 Task: Look for space in Rybinsk, Russia from 9th June, 2023 to 16th June, 2023 for 2 adults in price range Rs.8000 to Rs.16000. Place can be entire place with 2 bedrooms having 2 beds and 1 bathroom. Property type can be house, flat, guest house. Booking option can be shelf check-in. Required host language is English.
Action: Mouse moved to (655, 168)
Screenshot: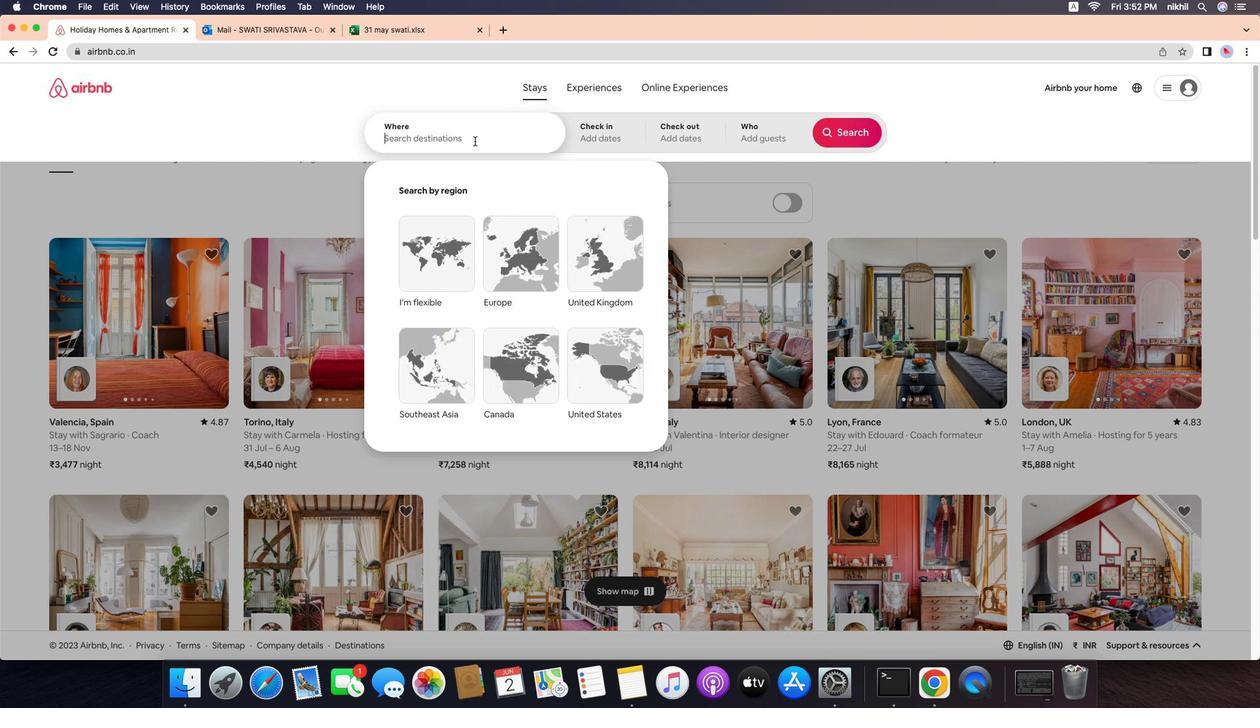 
Action: Mouse pressed left at (655, 168)
Screenshot: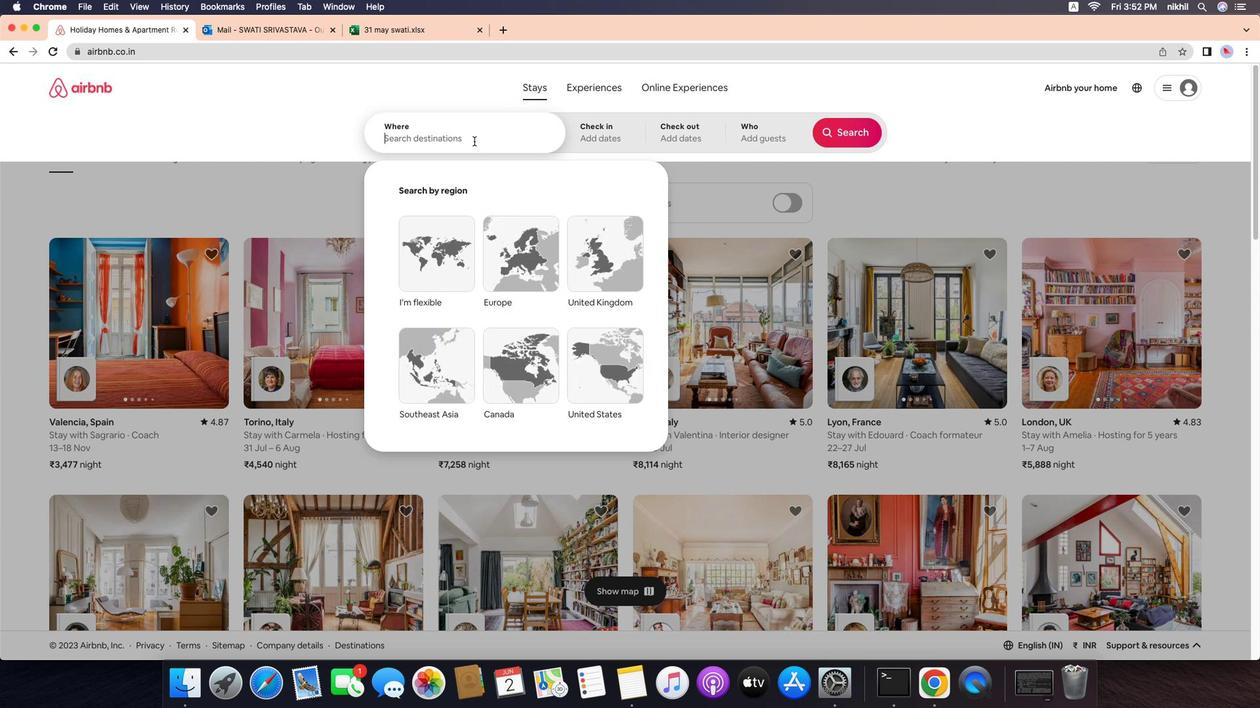 
Action: Mouse moved to (651, 175)
Screenshot: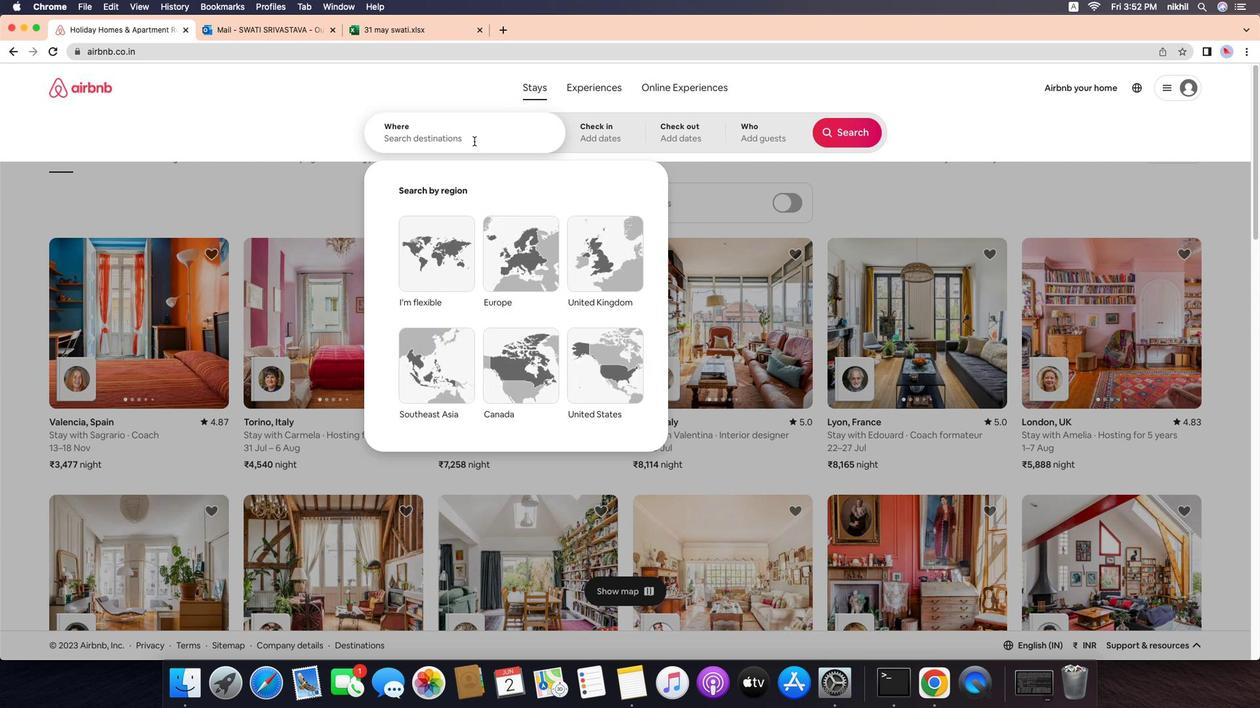 
Action: Mouse pressed left at (651, 175)
Screenshot: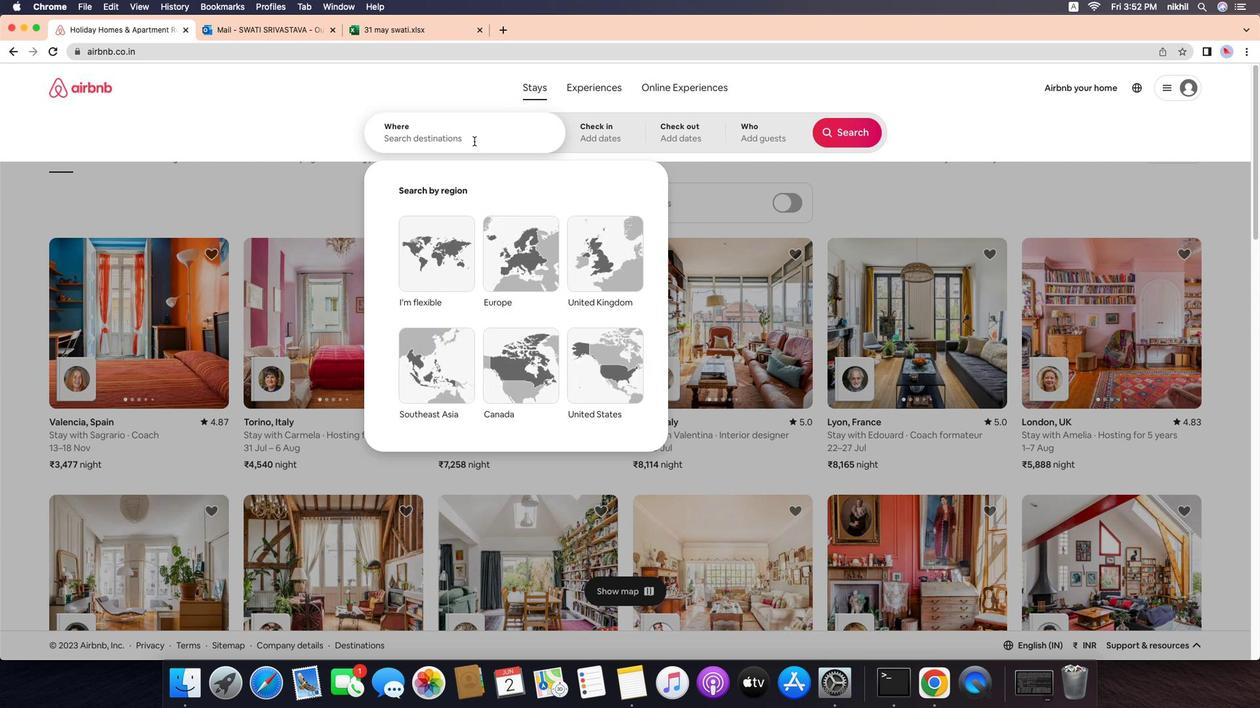 
Action: Mouse moved to (632, 207)
Screenshot: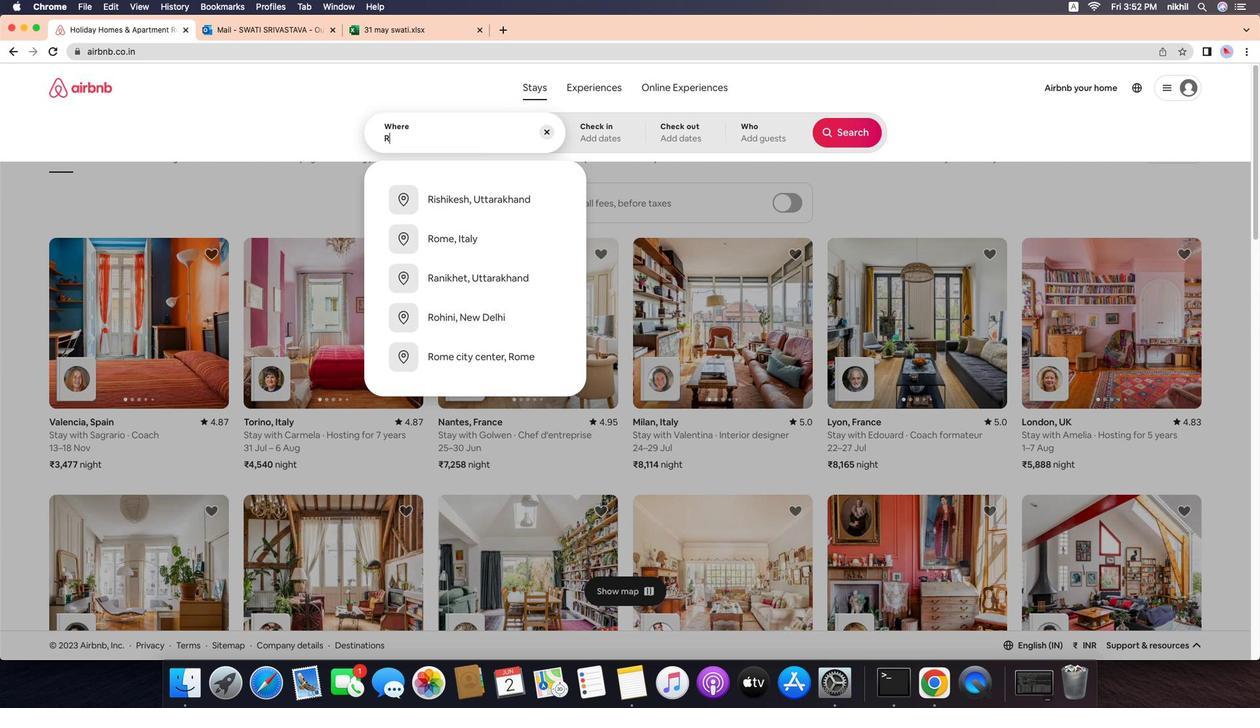
Action: Mouse pressed left at (632, 207)
Screenshot: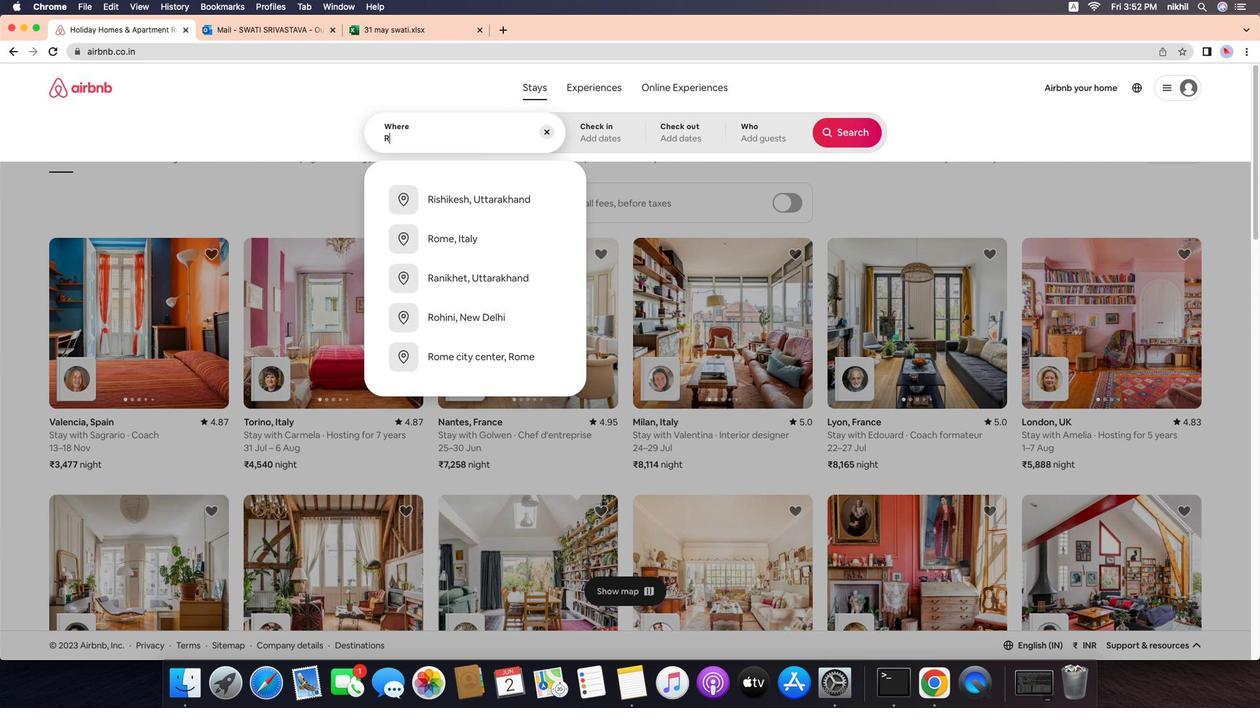 
Action: Mouse moved to (632, 208)
Screenshot: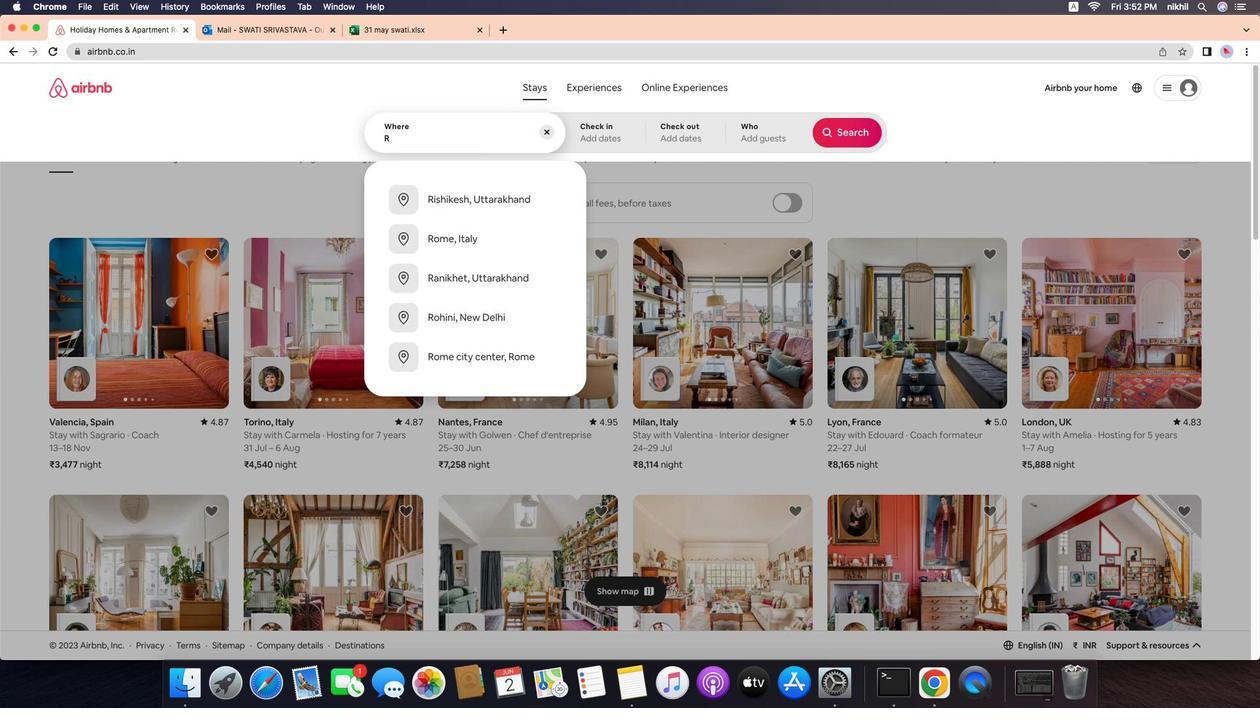 
Action: Key pressed Key.caps_lock'R'Key.caps_lock'y''b''i''n''s''k'','Key.spaceKey.caps_lock'R'Key.caps_lock'u''s''s''i''a'Key.enter
Screenshot: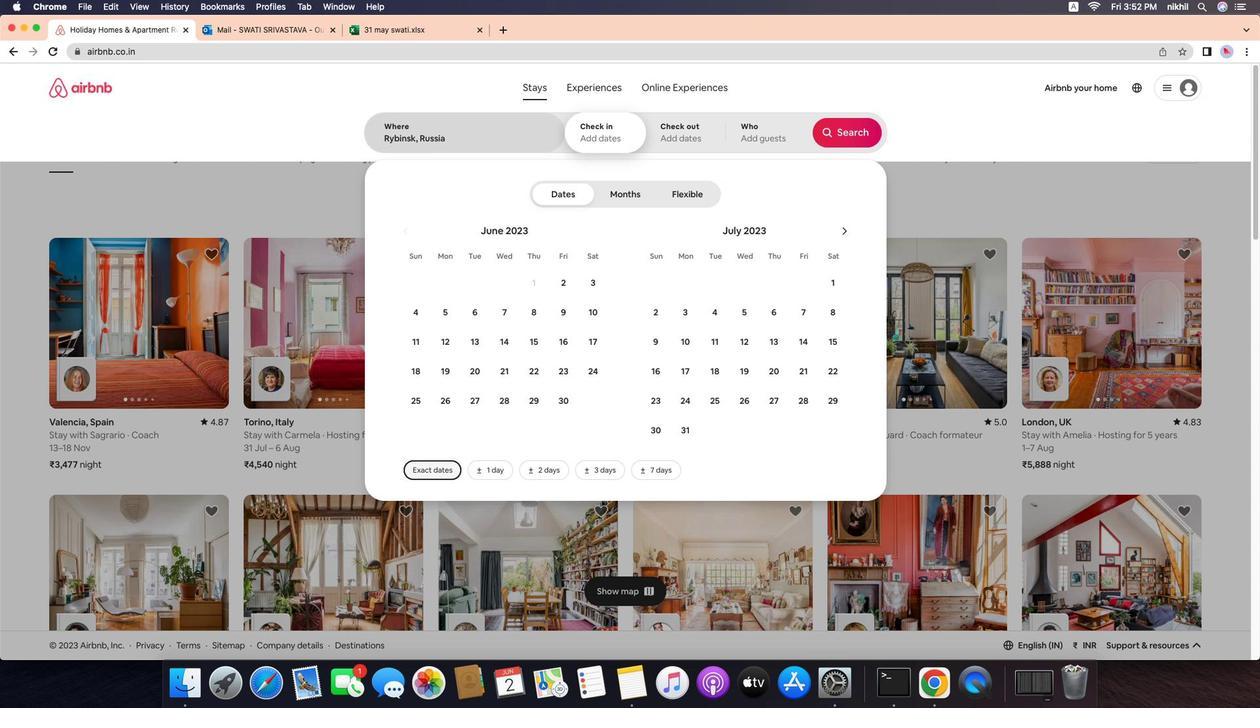 
Action: Mouse moved to (657, 335)
Screenshot: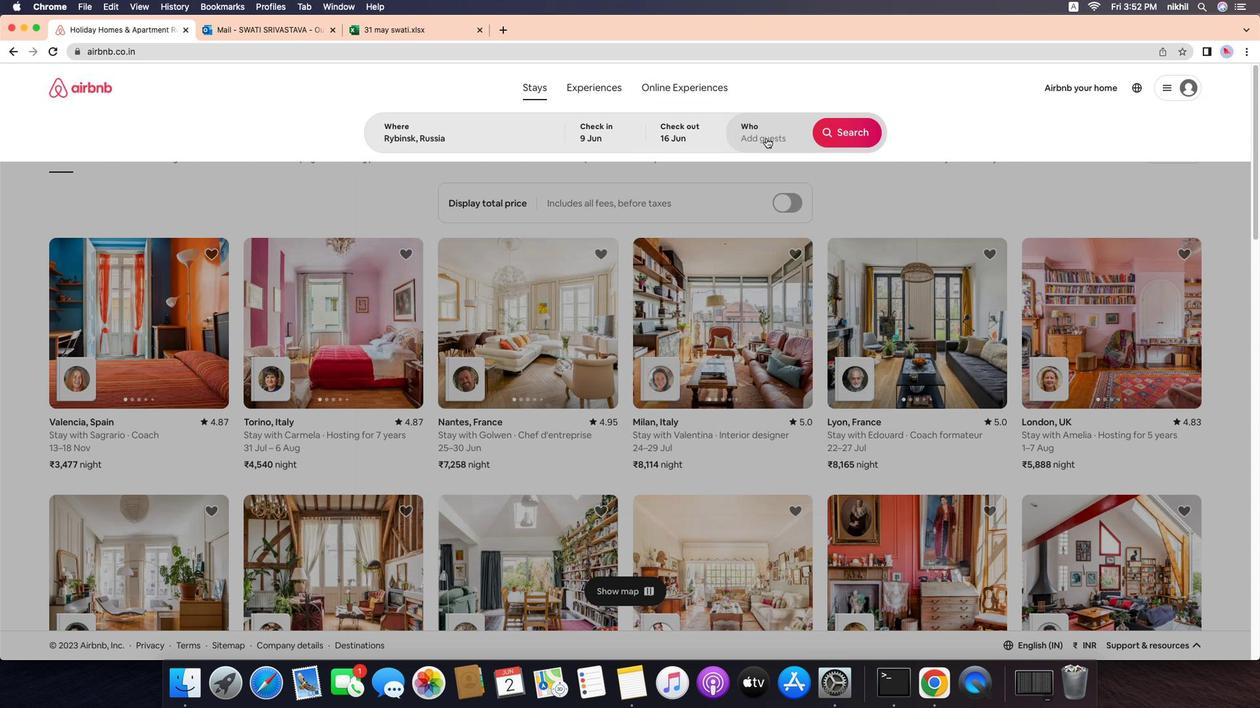 
Action: Mouse pressed left at (657, 335)
Screenshot: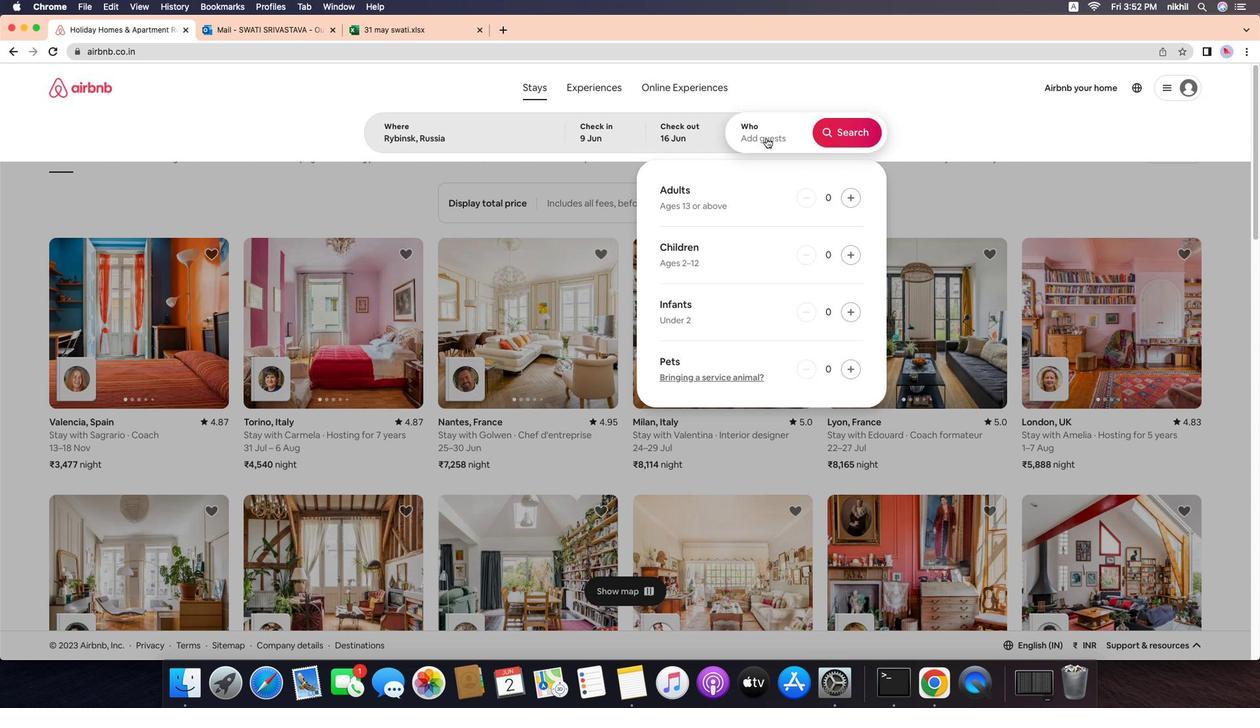 
Action: Mouse moved to (658, 353)
Screenshot: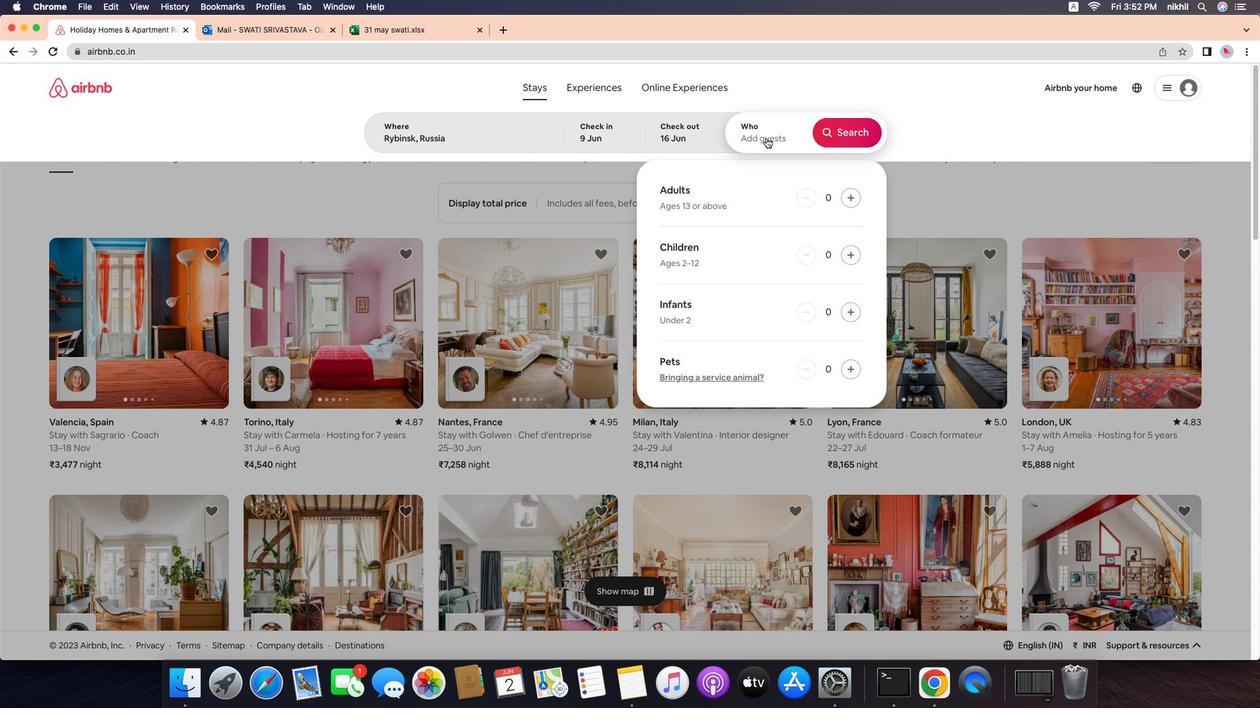 
Action: Mouse pressed left at (658, 353)
Screenshot: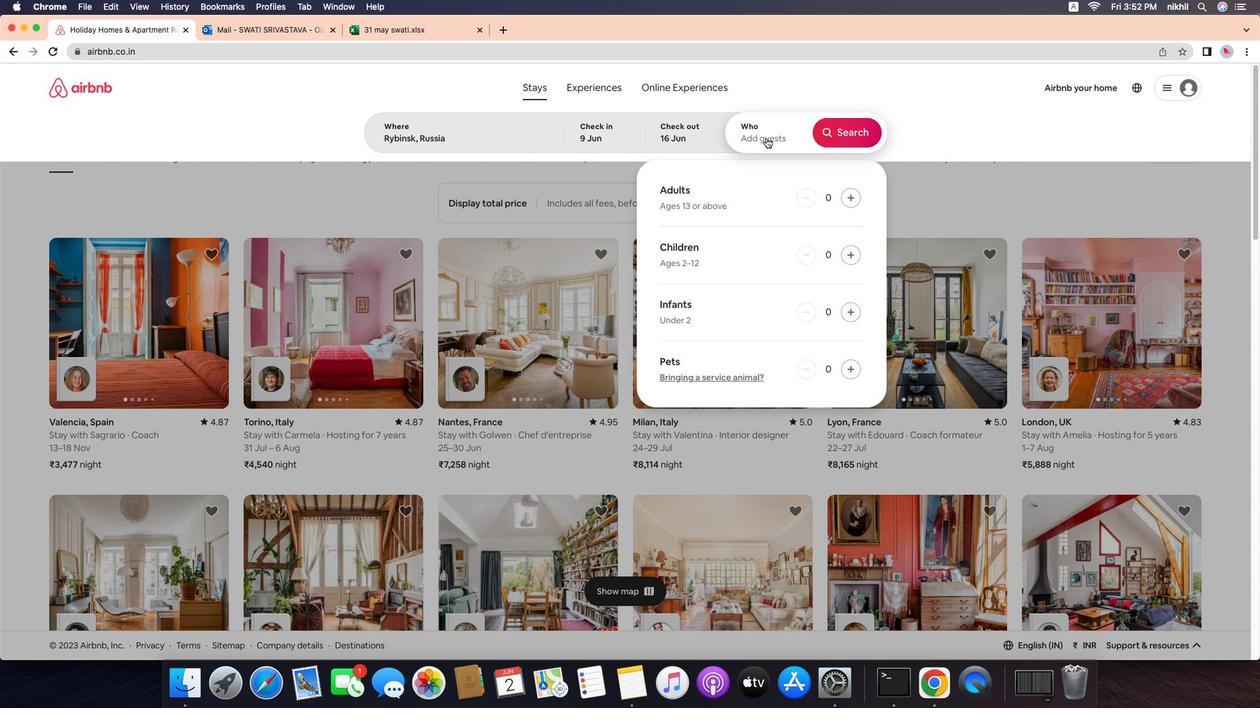 
Action: Mouse moved to (718, 205)
Screenshot: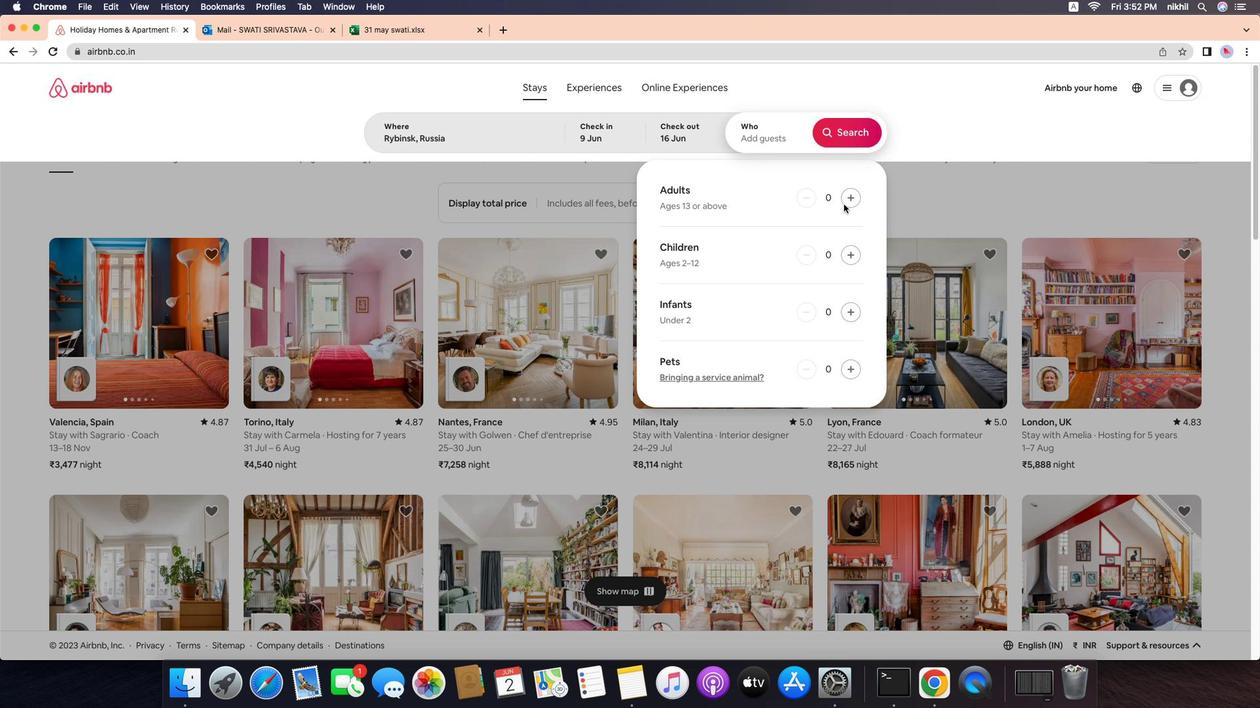 
Action: Mouse pressed left at (718, 205)
Screenshot: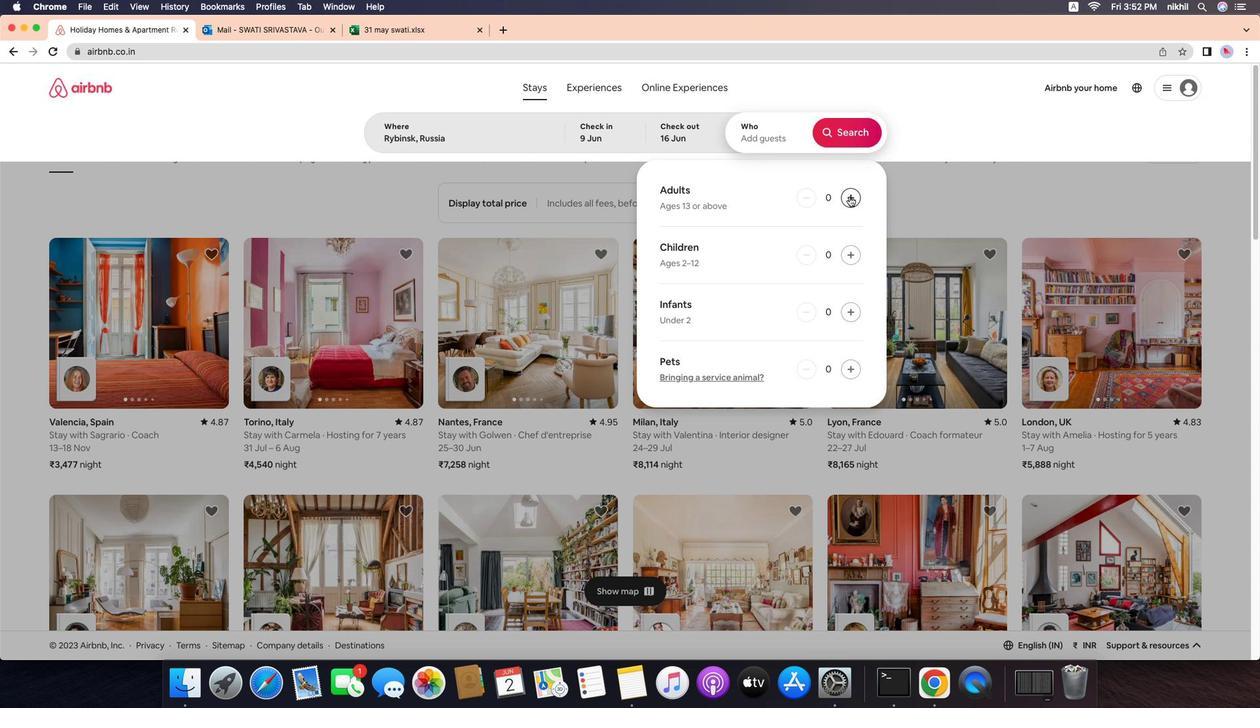 
Action: Mouse moved to (743, 249)
Screenshot: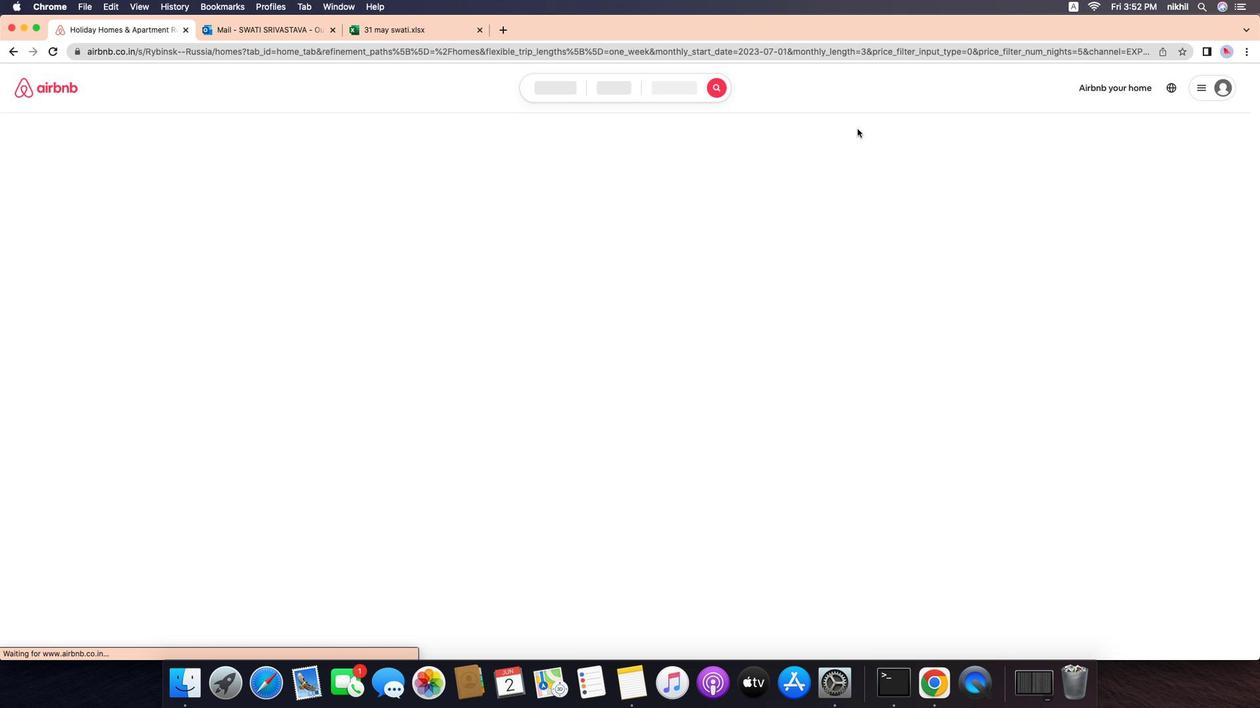 
Action: Mouse pressed left at (743, 249)
Screenshot: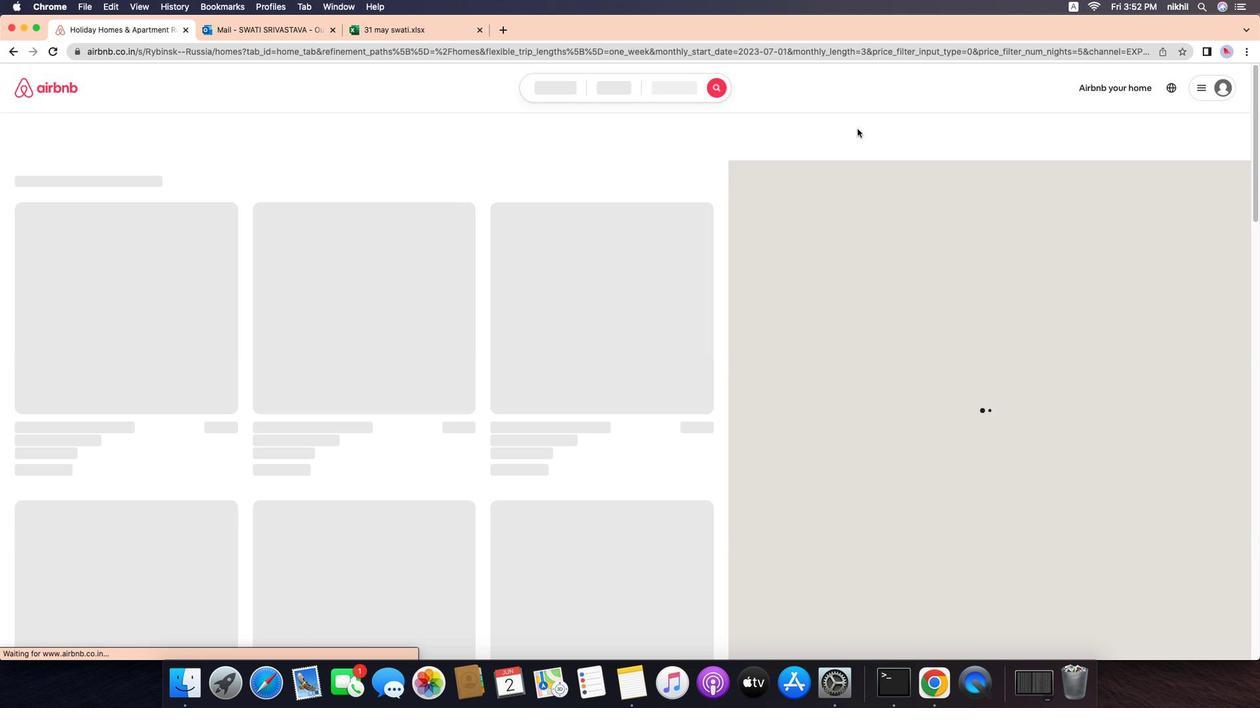 
Action: Mouse pressed left at (743, 249)
Screenshot: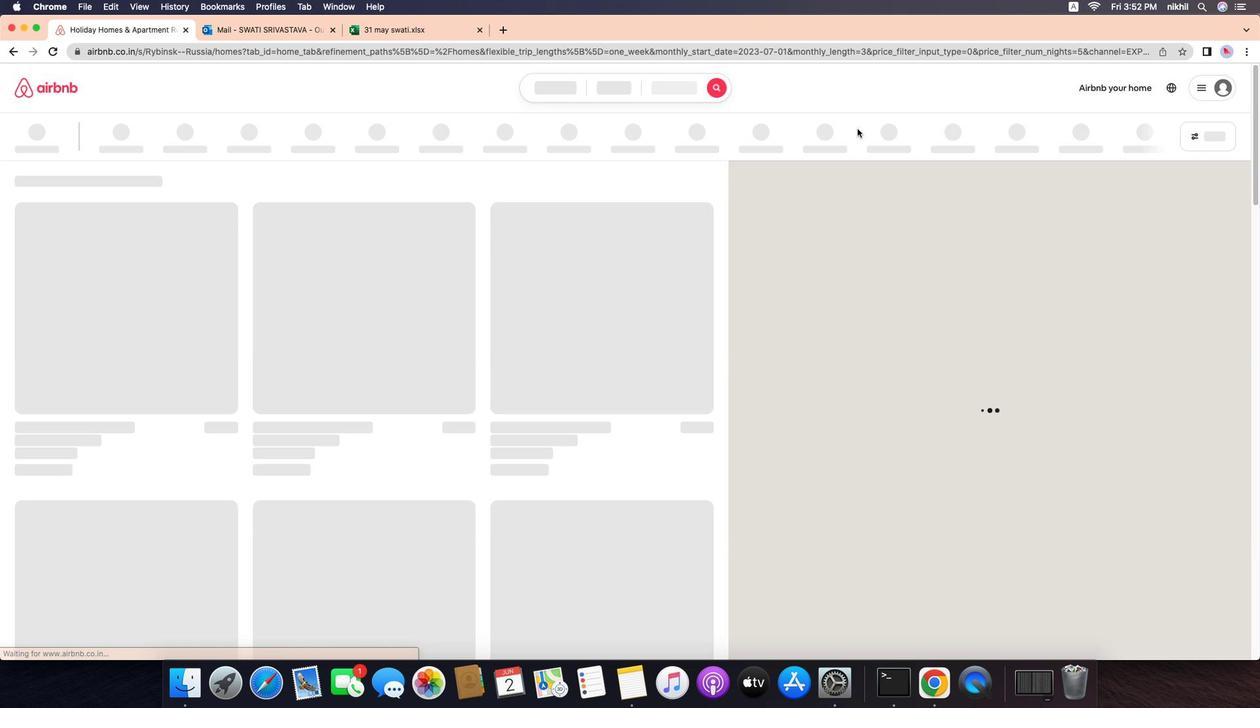 
Action: Mouse moved to (745, 198)
Screenshot: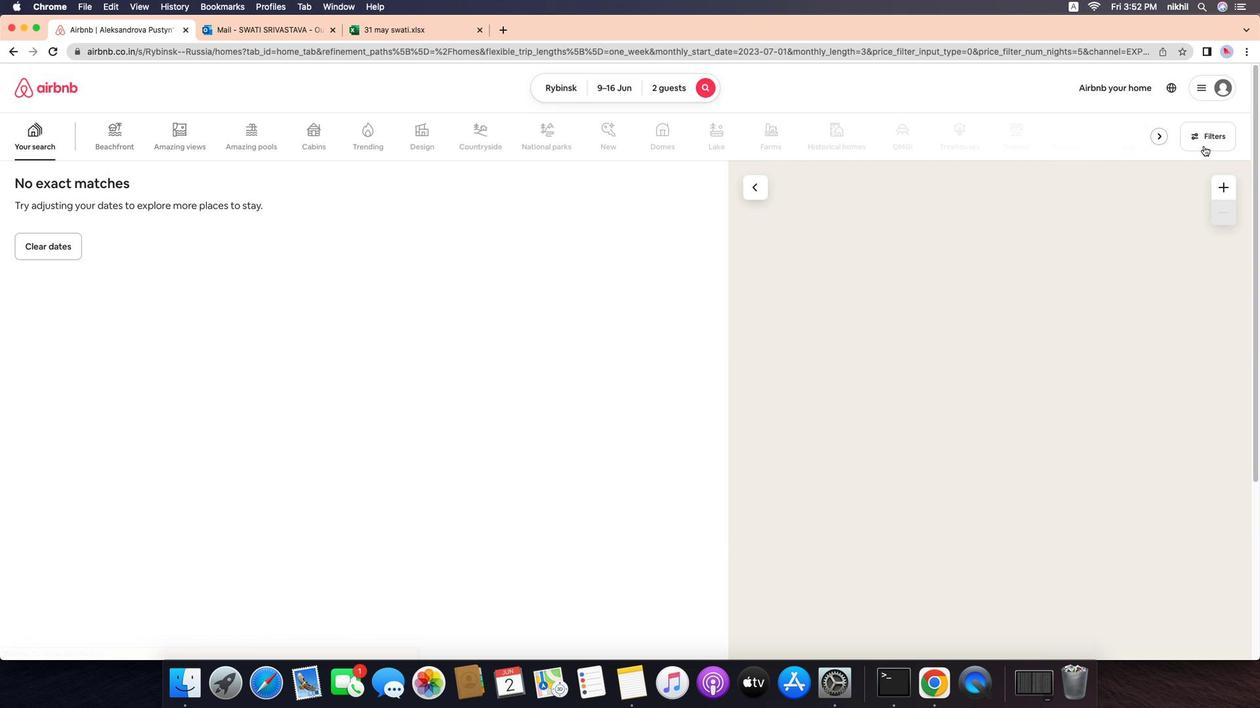 
Action: Mouse pressed left at (745, 198)
Screenshot: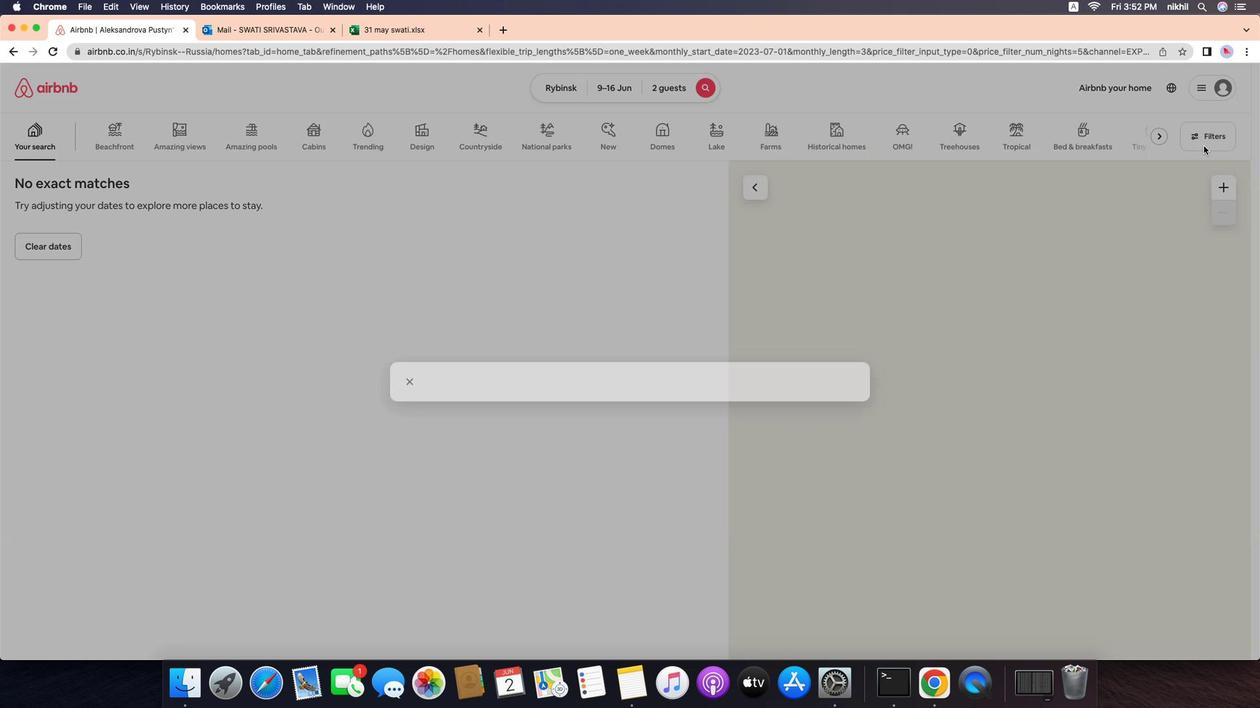 
Action: Mouse moved to (848, 211)
Screenshot: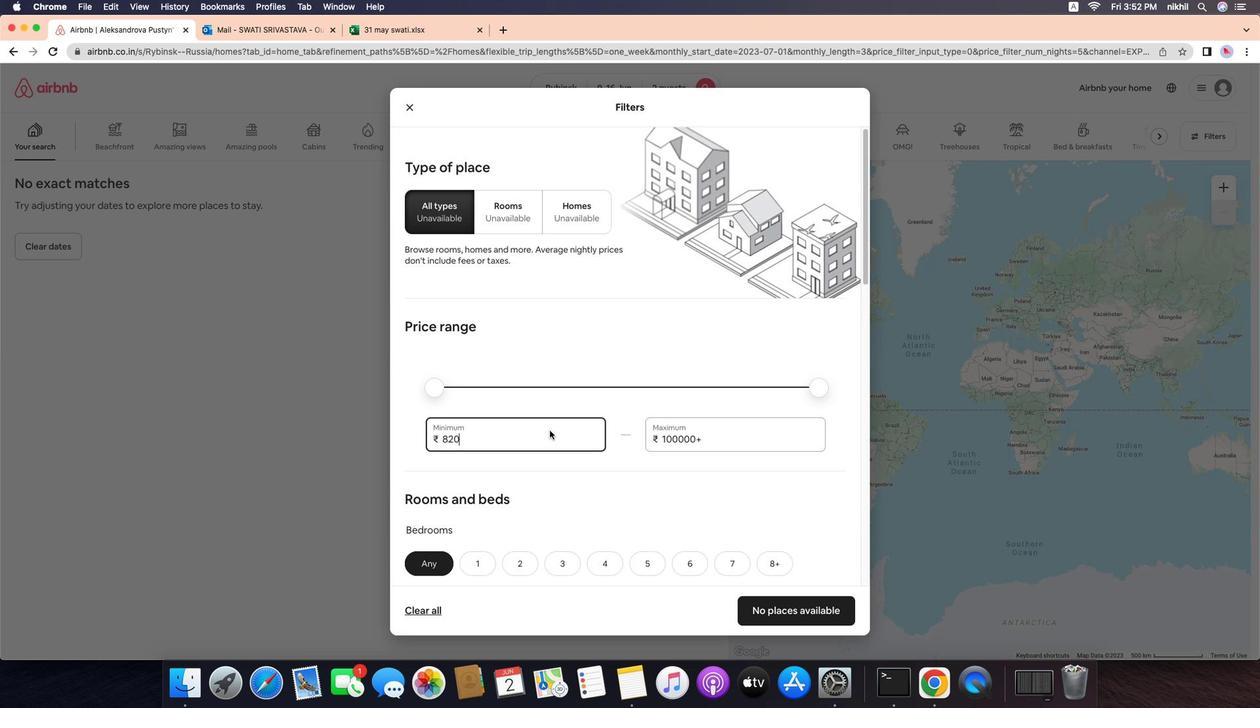 
Action: Mouse pressed left at (848, 211)
Screenshot: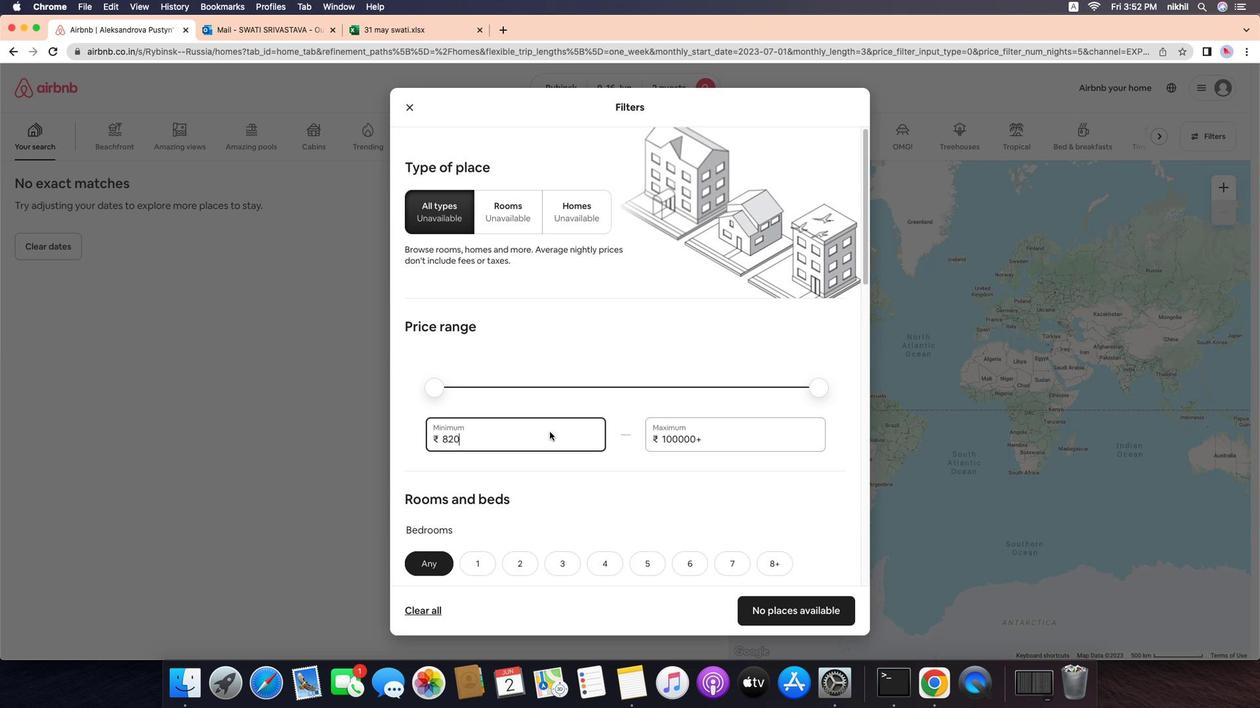 
Action: Mouse moved to (654, 420)
Screenshot: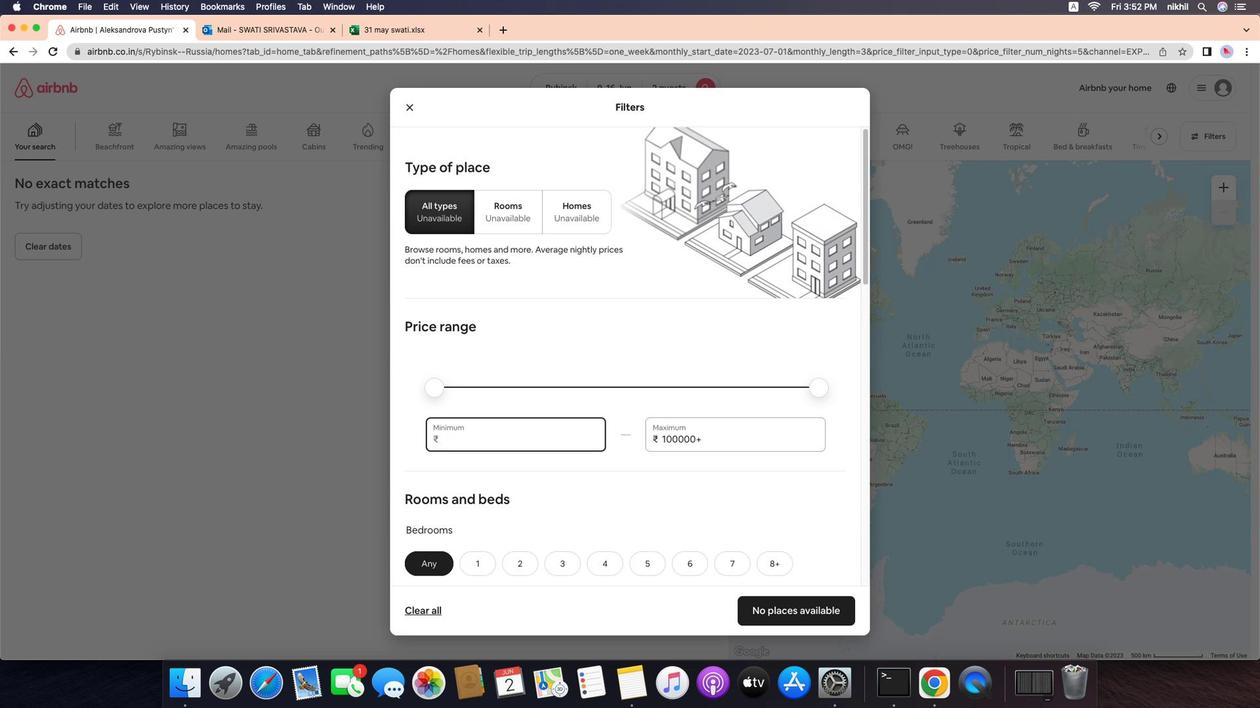 
Action: Mouse pressed left at (654, 420)
Screenshot: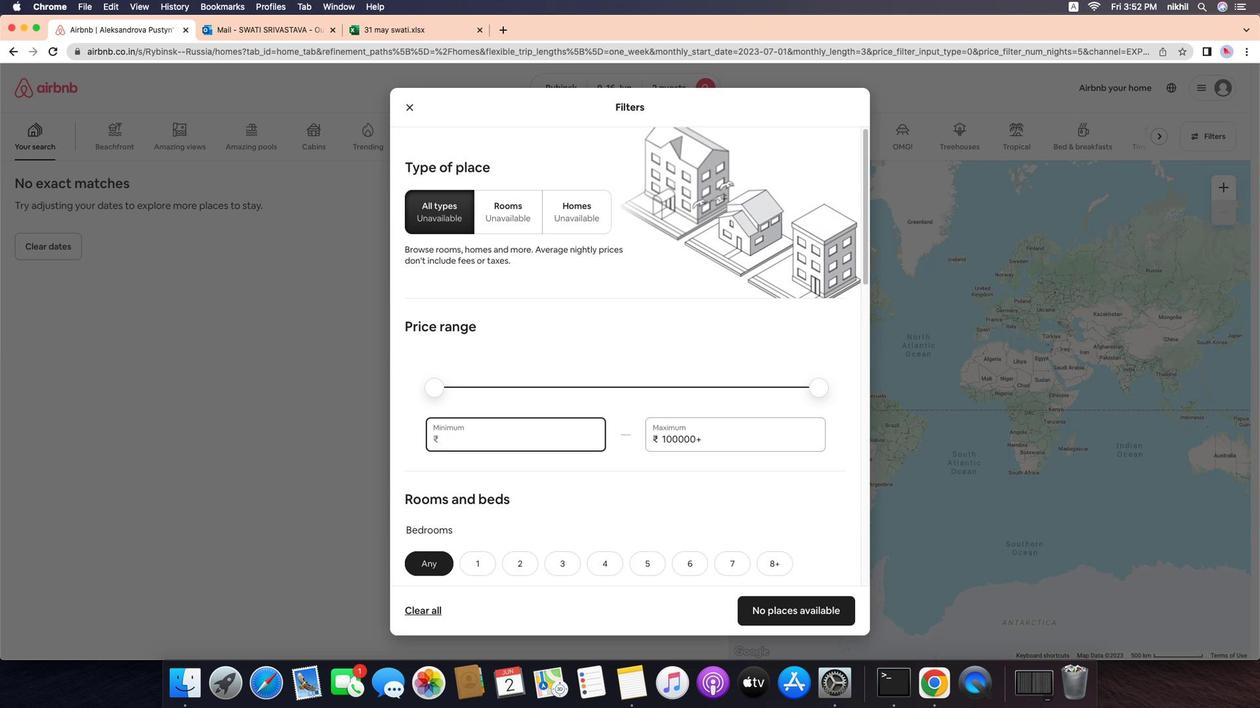 
Action: Mouse moved to (654, 424)
Screenshot: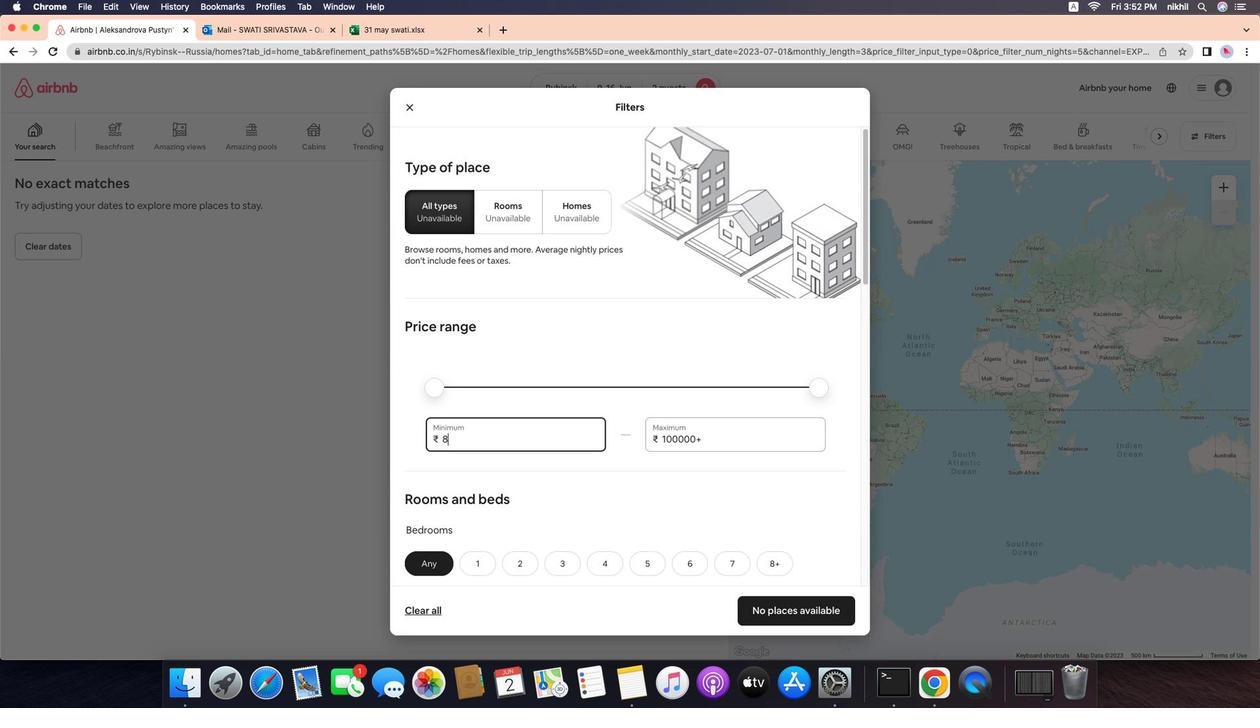 
Action: Key pressed Key.backspaceKey.backspaceKey.backspaceKey.backspace'8''0''0''0'
Screenshot: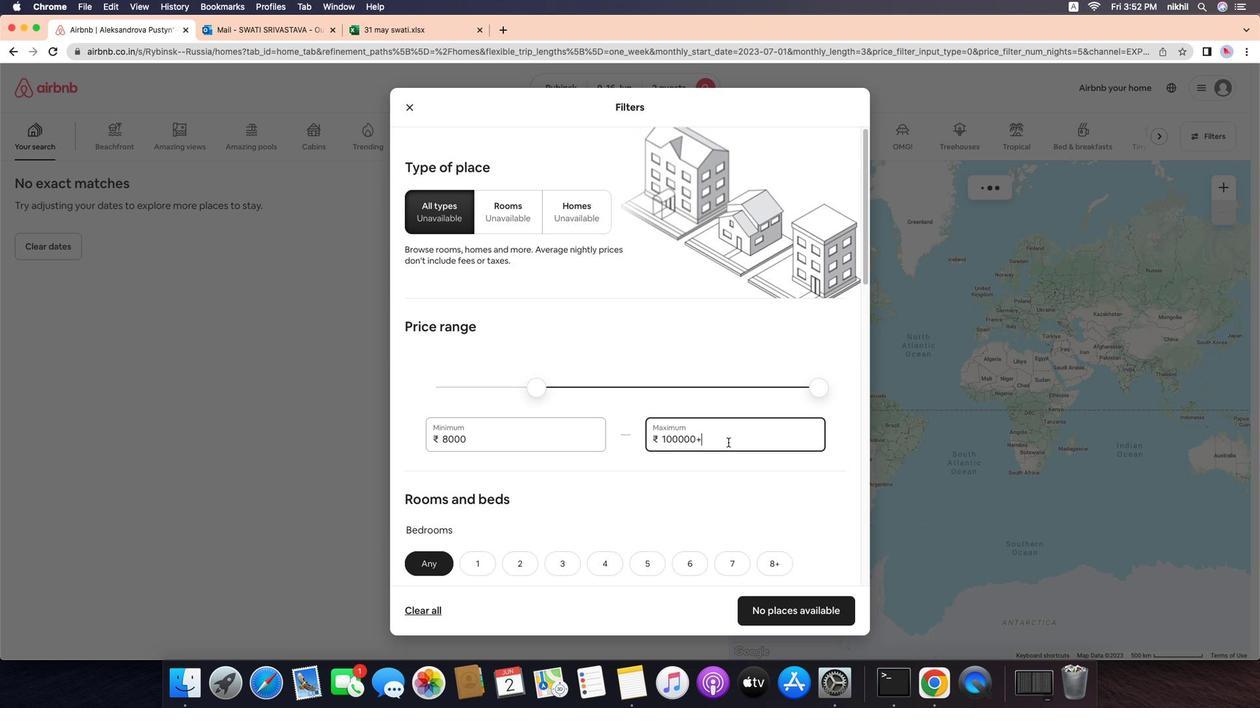 
Action: Mouse moved to (707, 431)
Screenshot: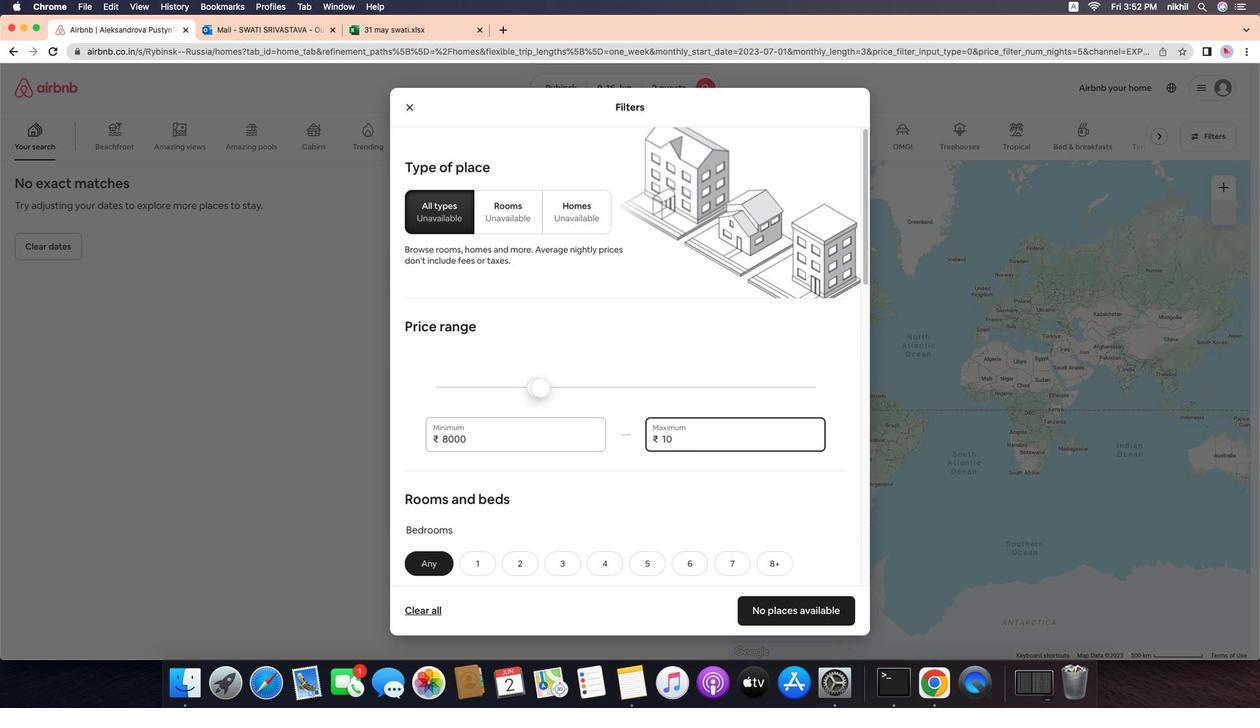 
Action: Mouse pressed left at (707, 431)
Screenshot: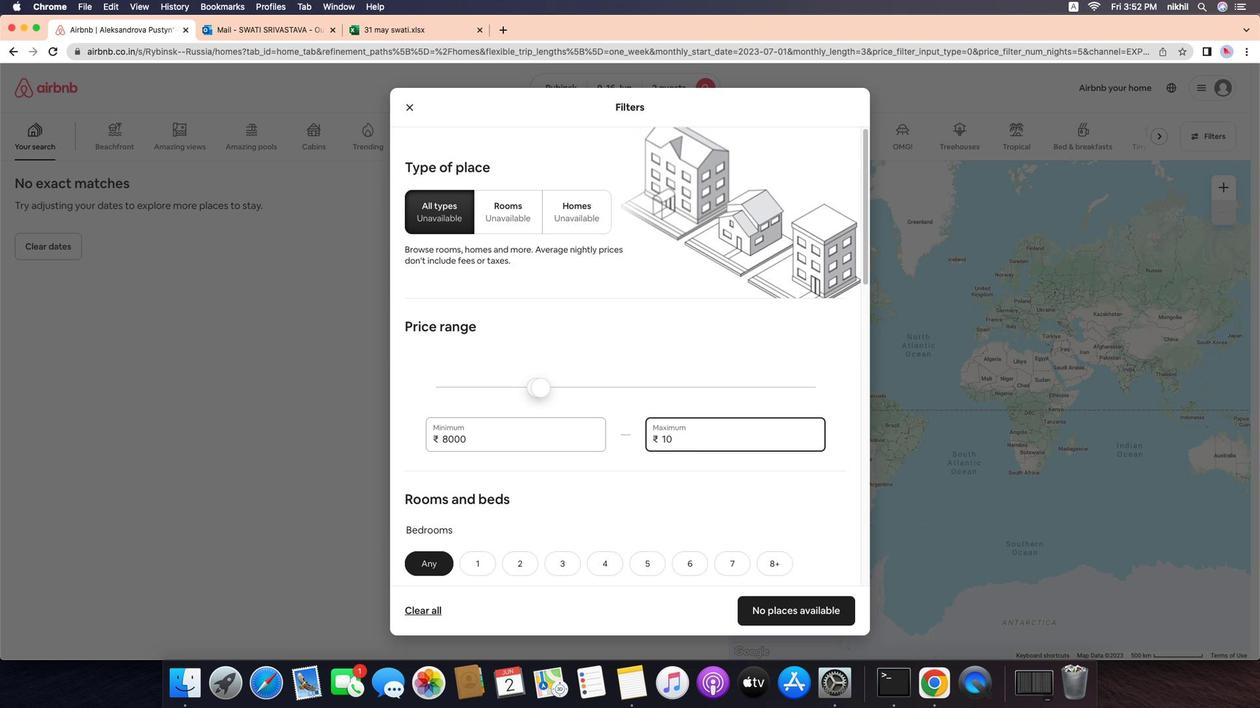 
Action: Key pressed Key.backspaceKey.backspaceKey.backspaceKey.backspaceKey.backspaceKey.backspaceKey.backspaceKey.backspace'1''6''0''0''0'
Screenshot: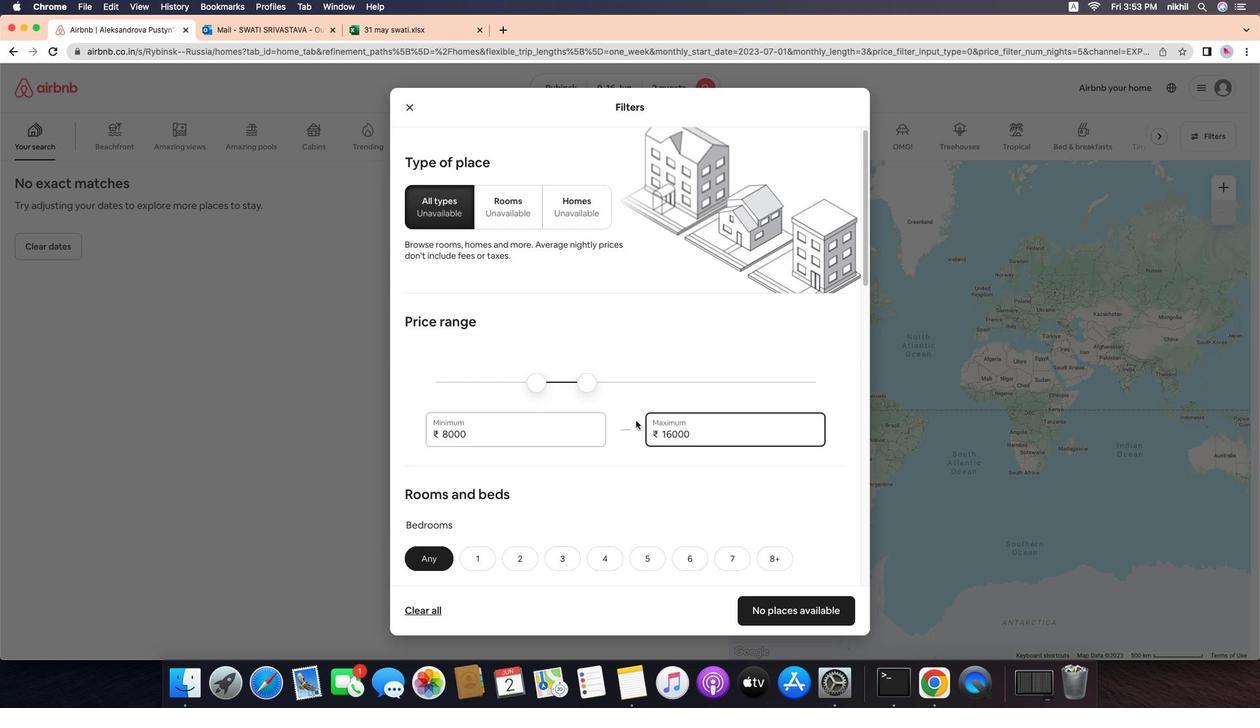 
Action: Mouse moved to (680, 415)
Screenshot: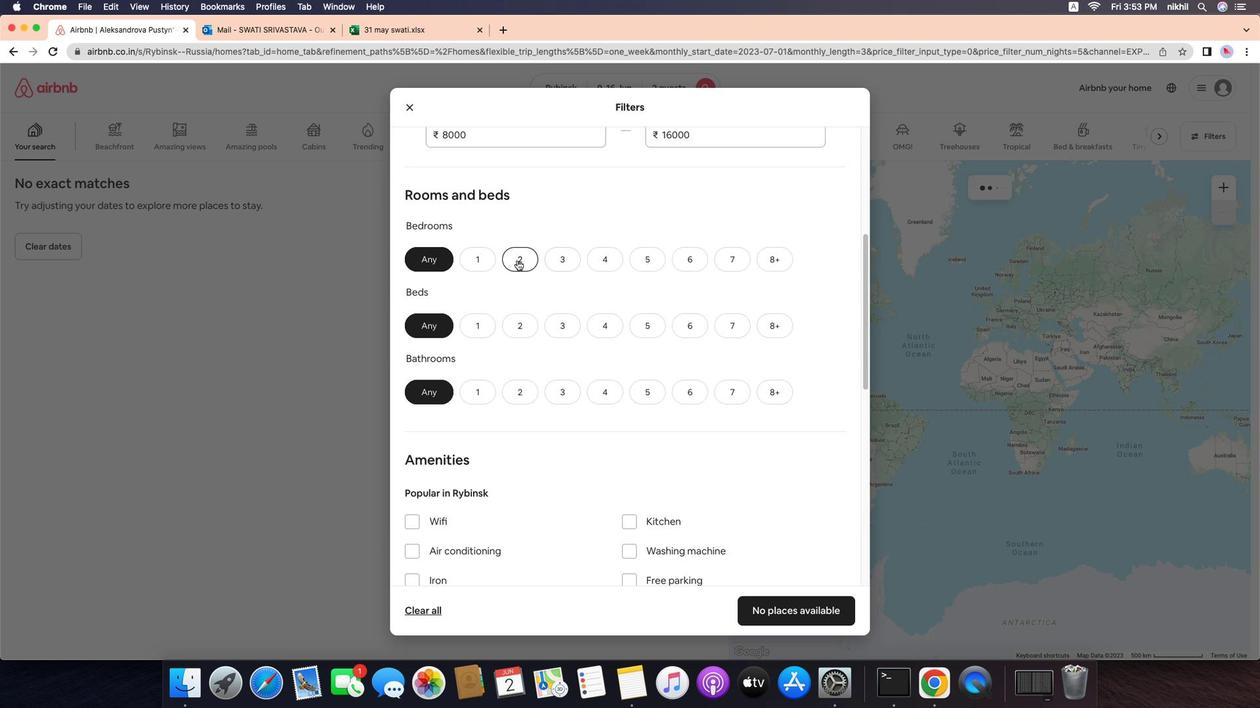 
Action: Mouse scrolled (680, 415) with delta (491, 102)
Screenshot: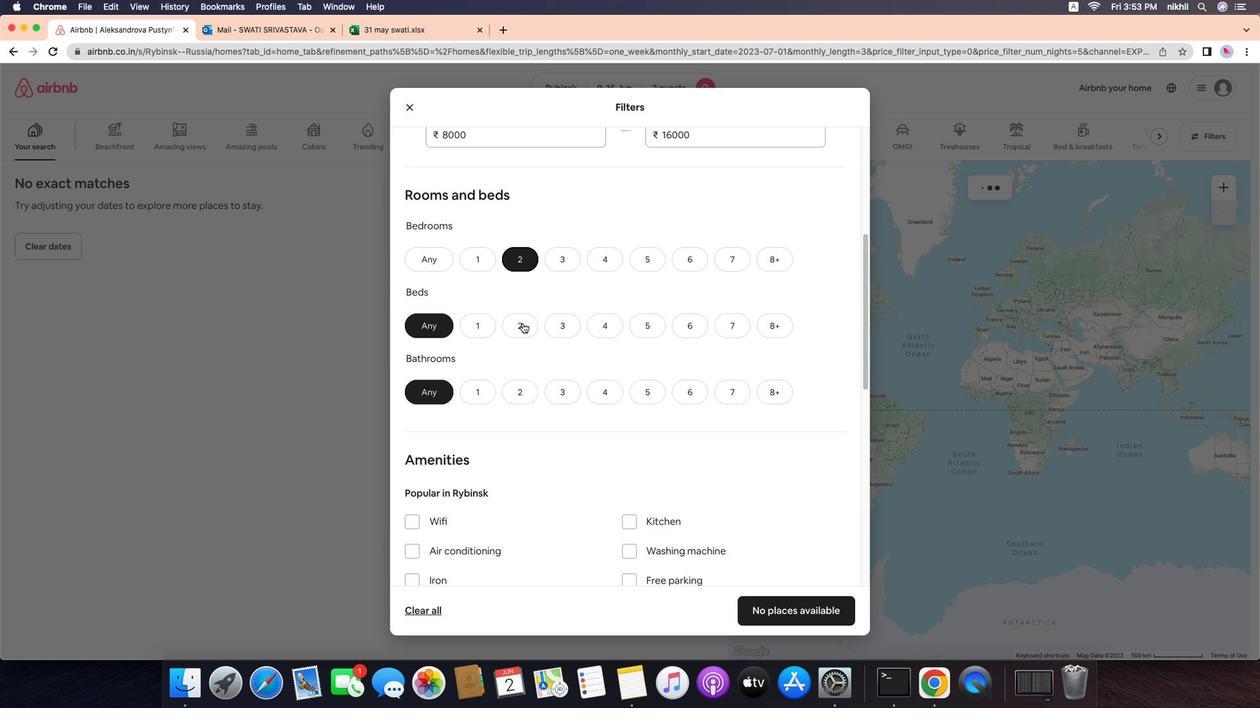 
Action: Mouse scrolled (680, 415) with delta (491, 102)
Screenshot: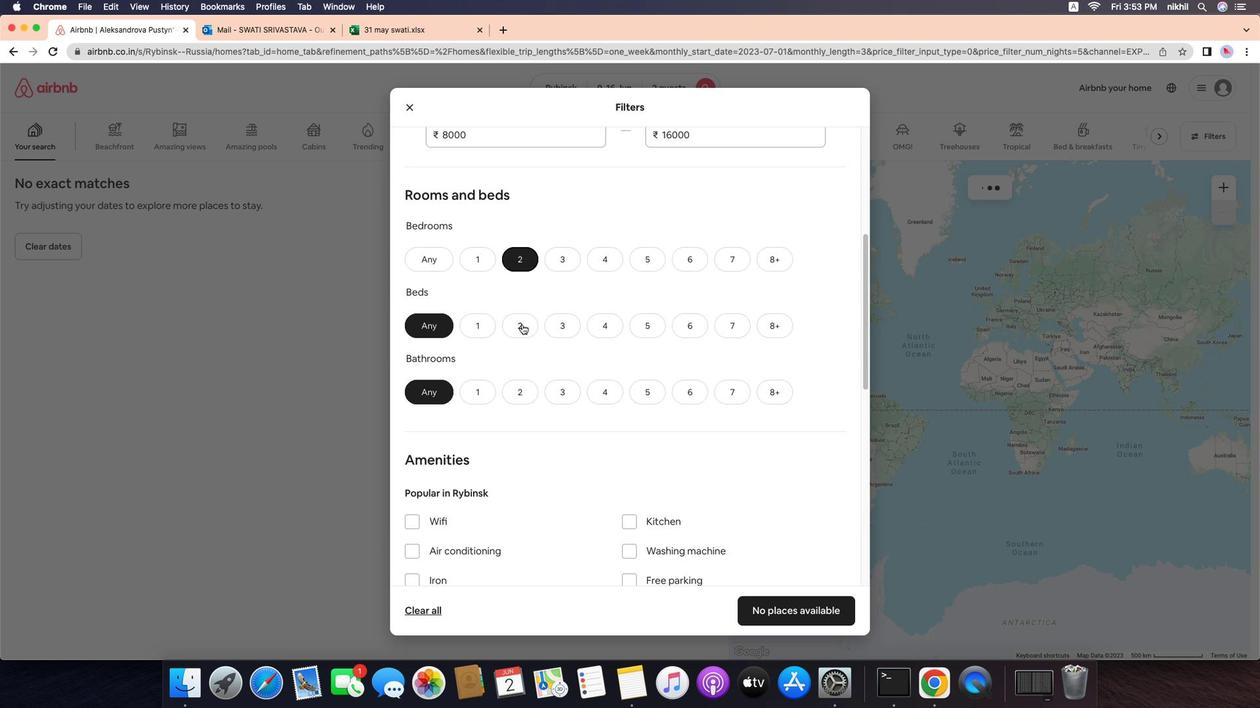 
Action: Mouse scrolled (680, 415) with delta (491, 101)
Screenshot: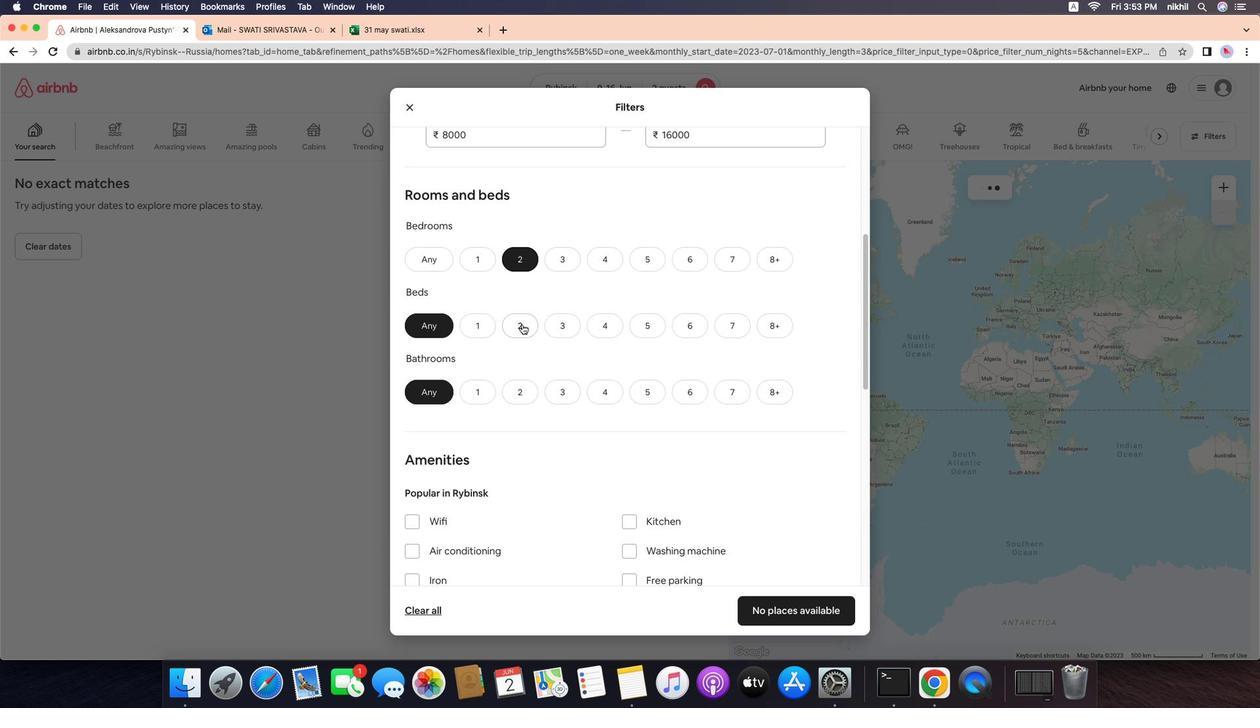 
Action: Mouse scrolled (680, 415) with delta (491, 100)
Screenshot: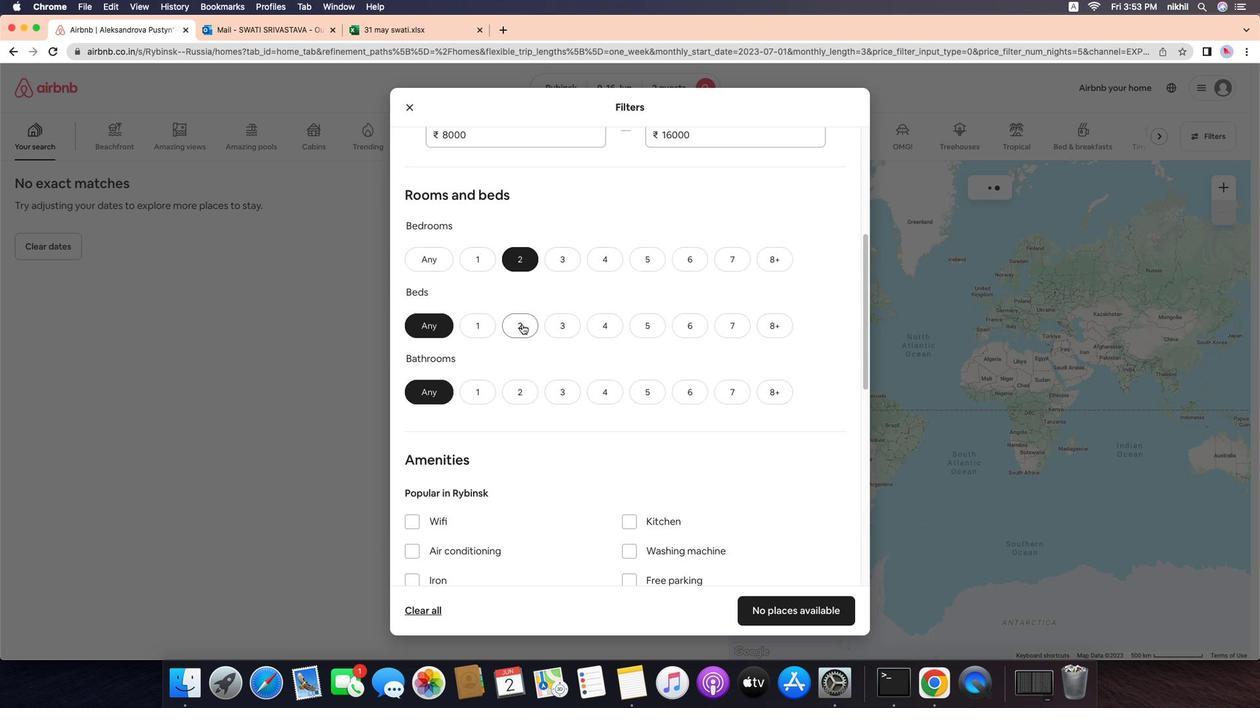 
Action: Mouse scrolled (680, 415) with delta (491, 102)
Screenshot: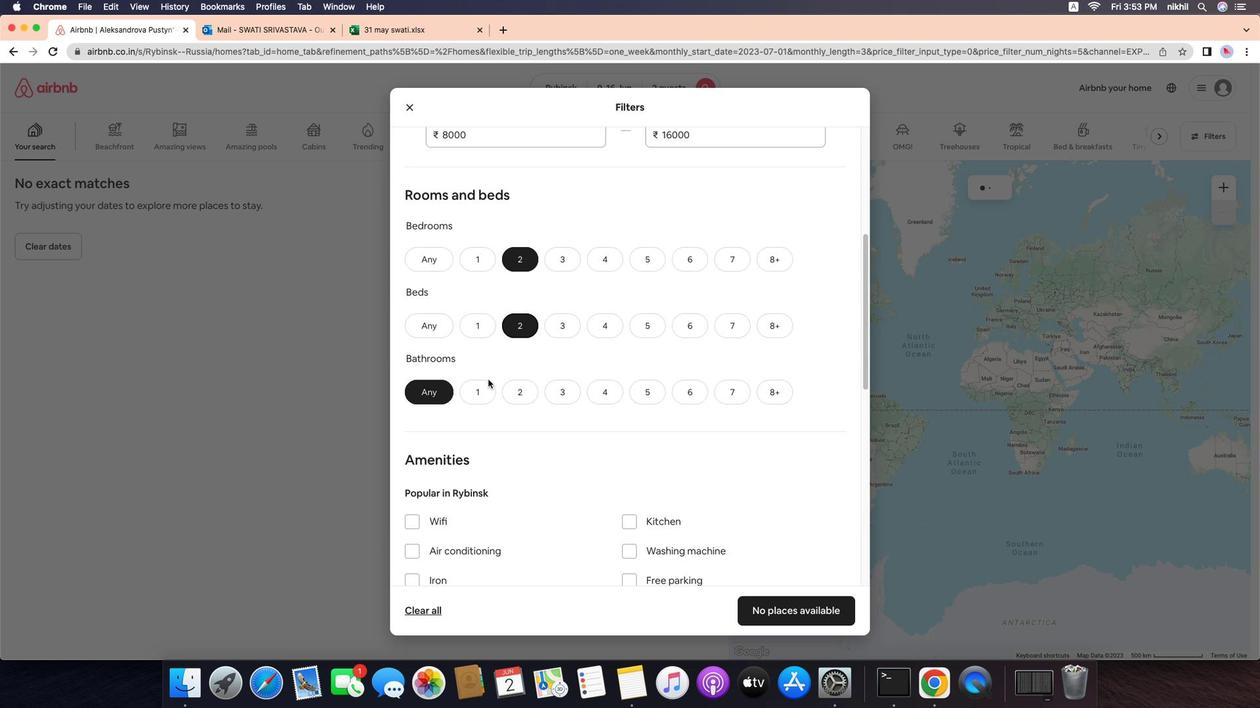 
Action: Mouse scrolled (680, 415) with delta (491, 102)
Screenshot: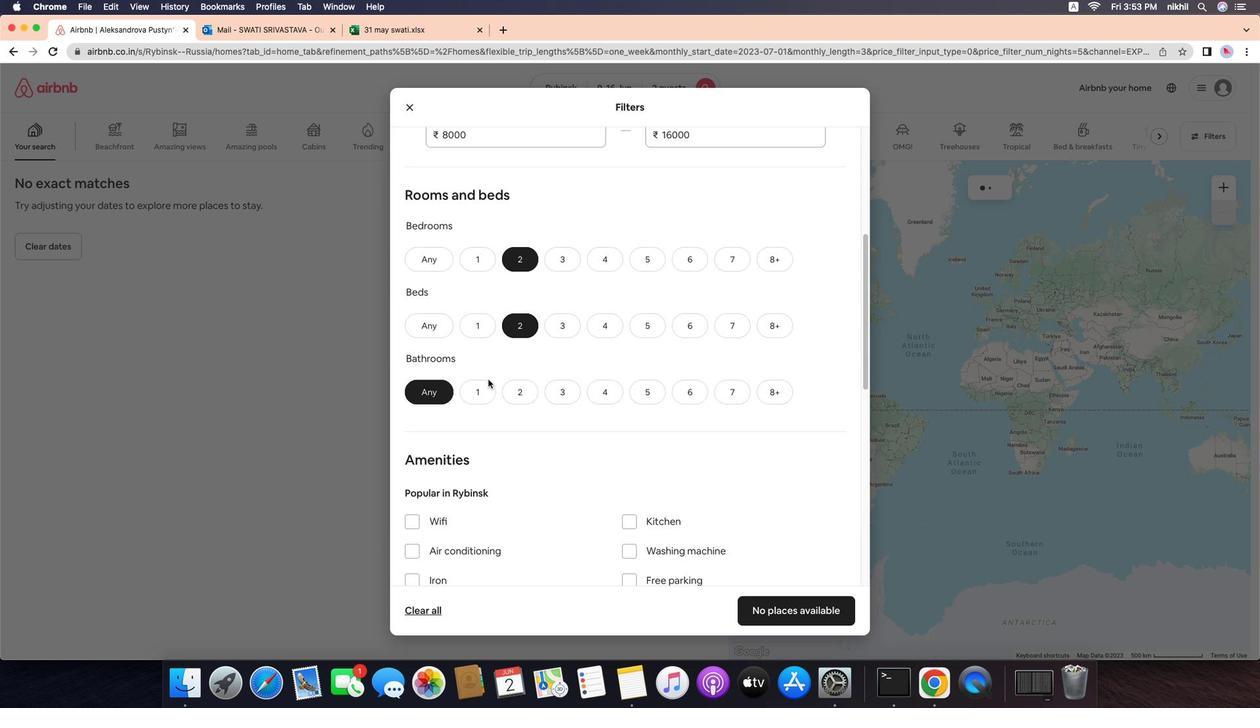 
Action: Mouse moved to (644, 296)
Screenshot: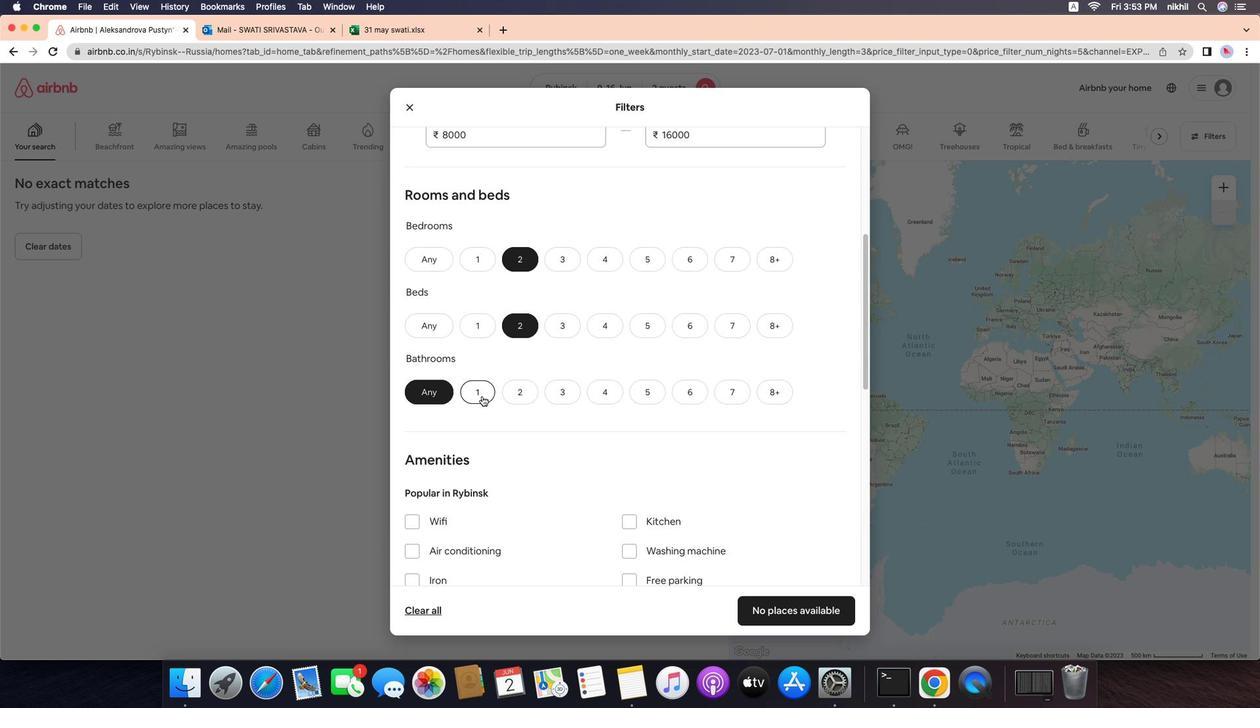 
Action: Mouse pressed left at (644, 296)
Screenshot: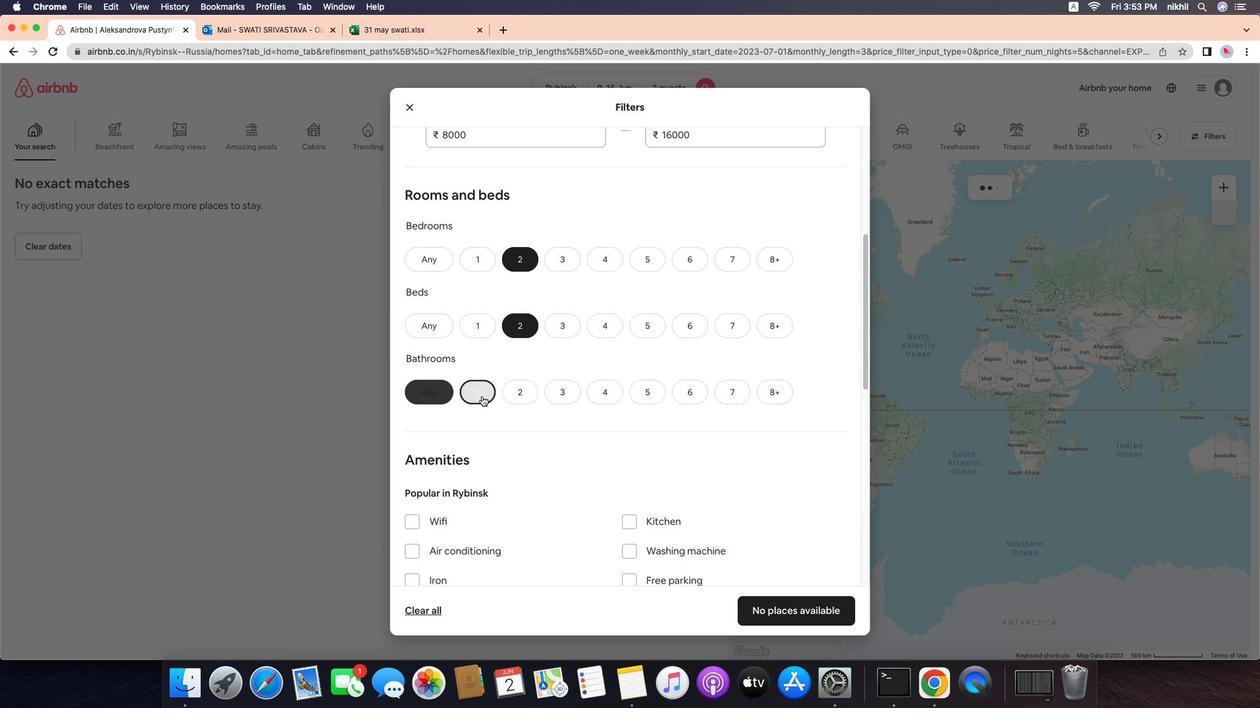 
Action: Mouse moved to (645, 343)
Screenshot: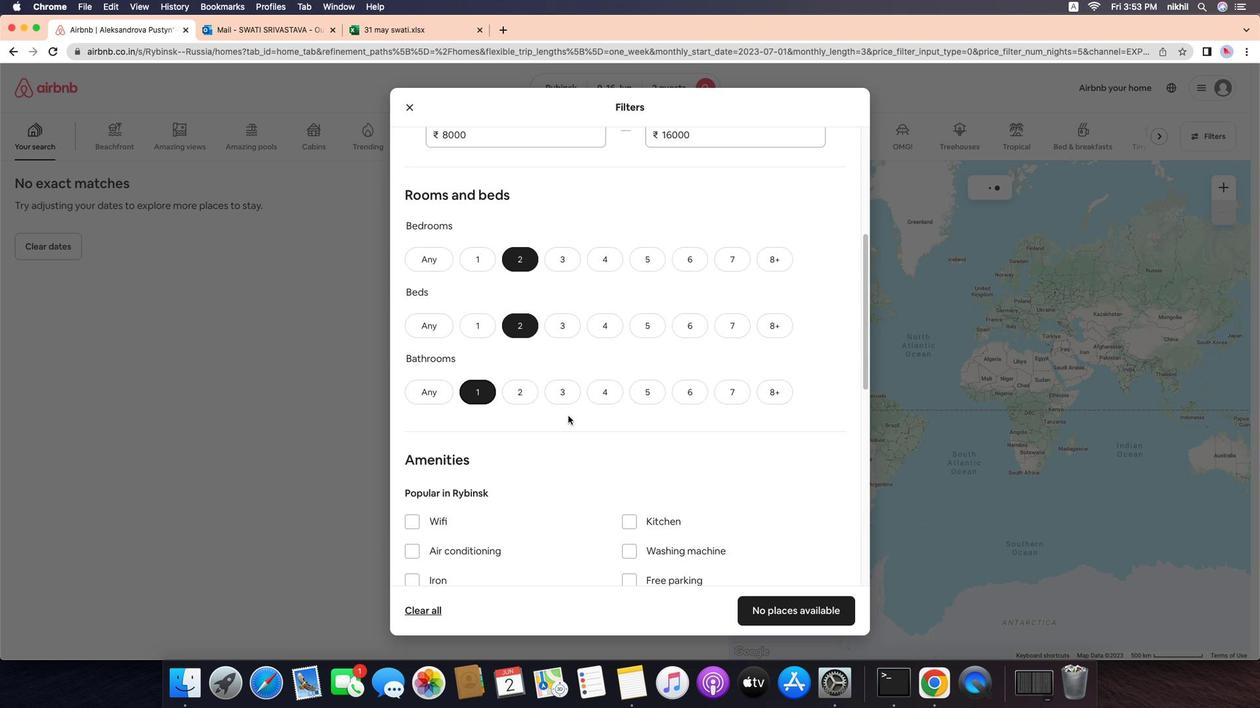 
Action: Mouse pressed left at (645, 343)
Screenshot: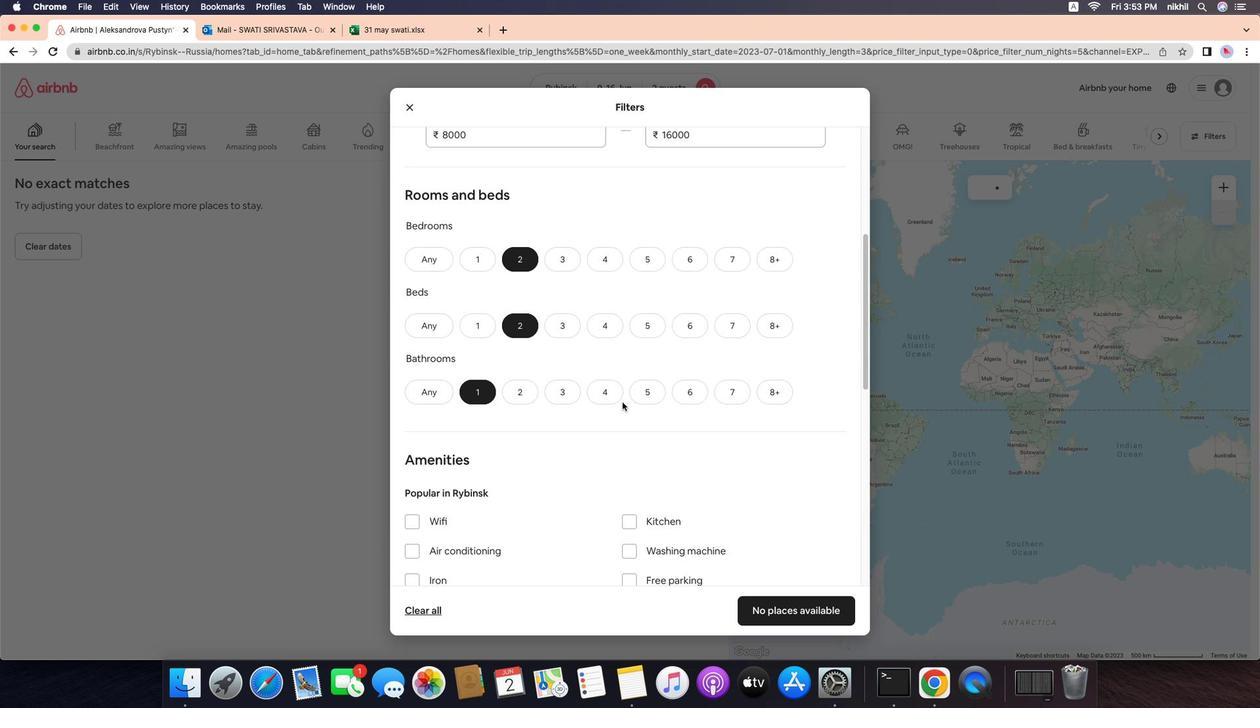 
Action: Mouse moved to (634, 397)
Screenshot: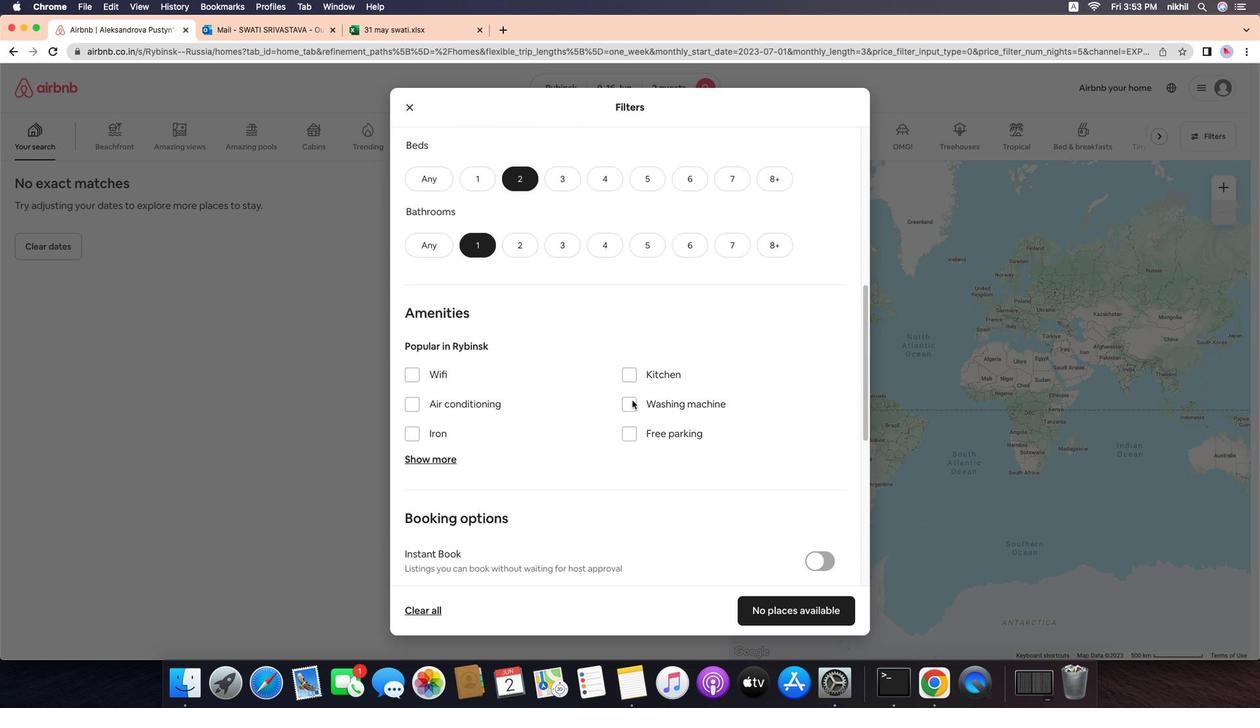 
Action: Mouse pressed left at (634, 397)
Screenshot: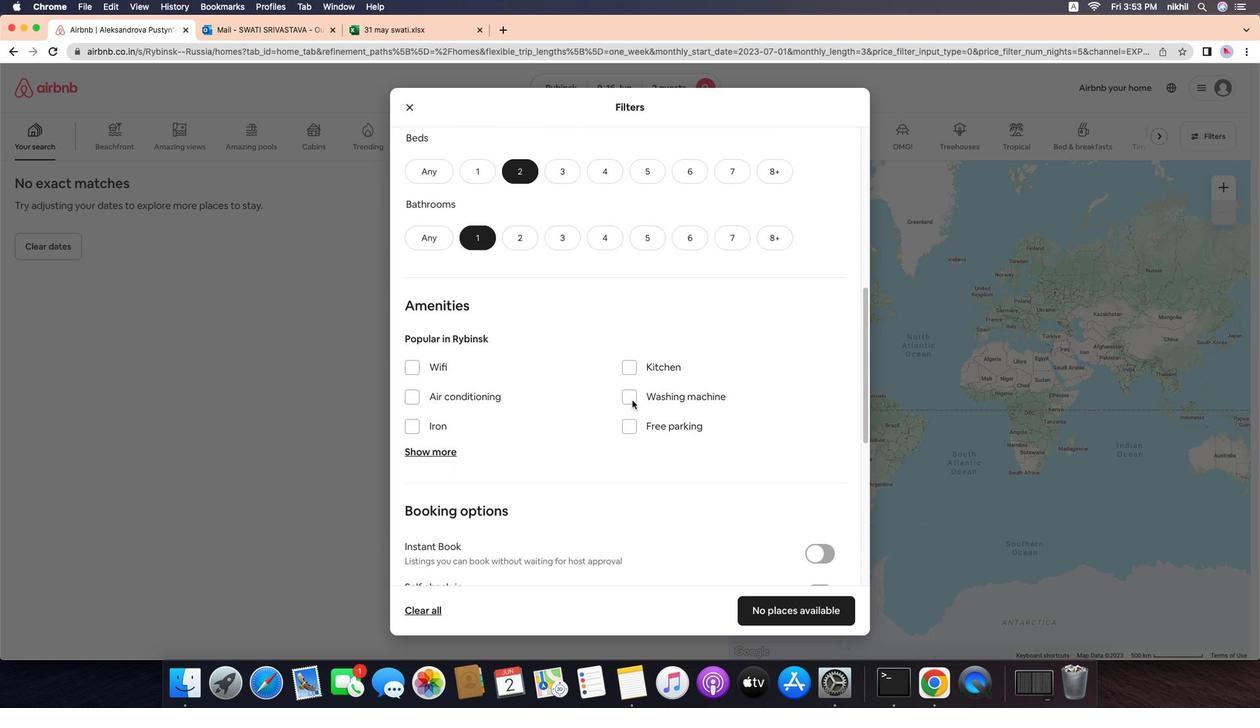 
Action: Mouse moved to (678, 401)
Screenshot: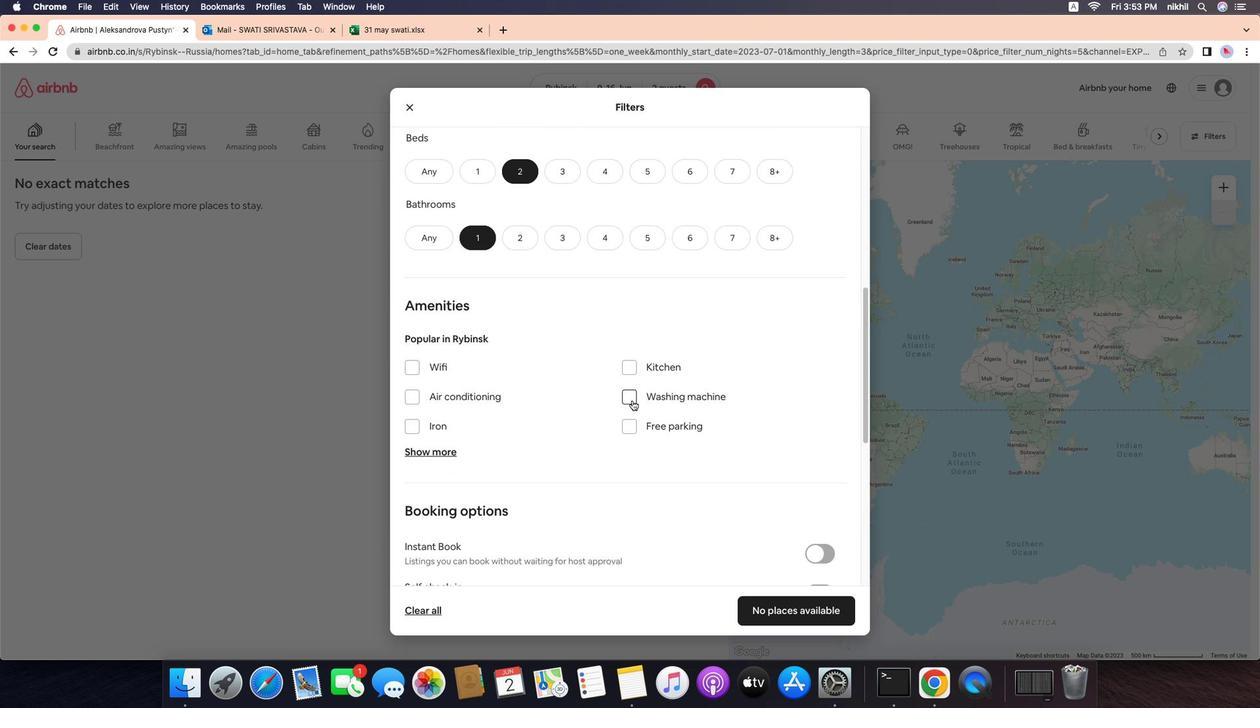 
Action: Mouse scrolled (678, 401) with delta (491, 102)
Screenshot: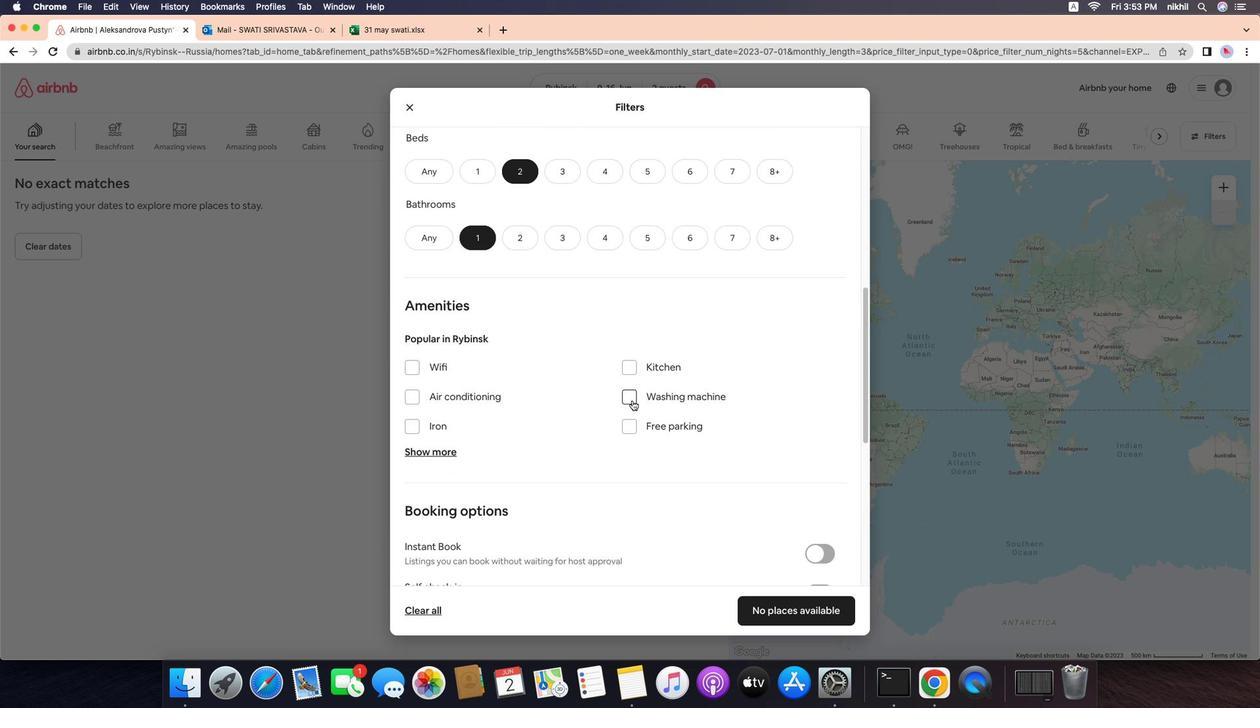 
Action: Mouse scrolled (678, 401) with delta (491, 102)
Screenshot: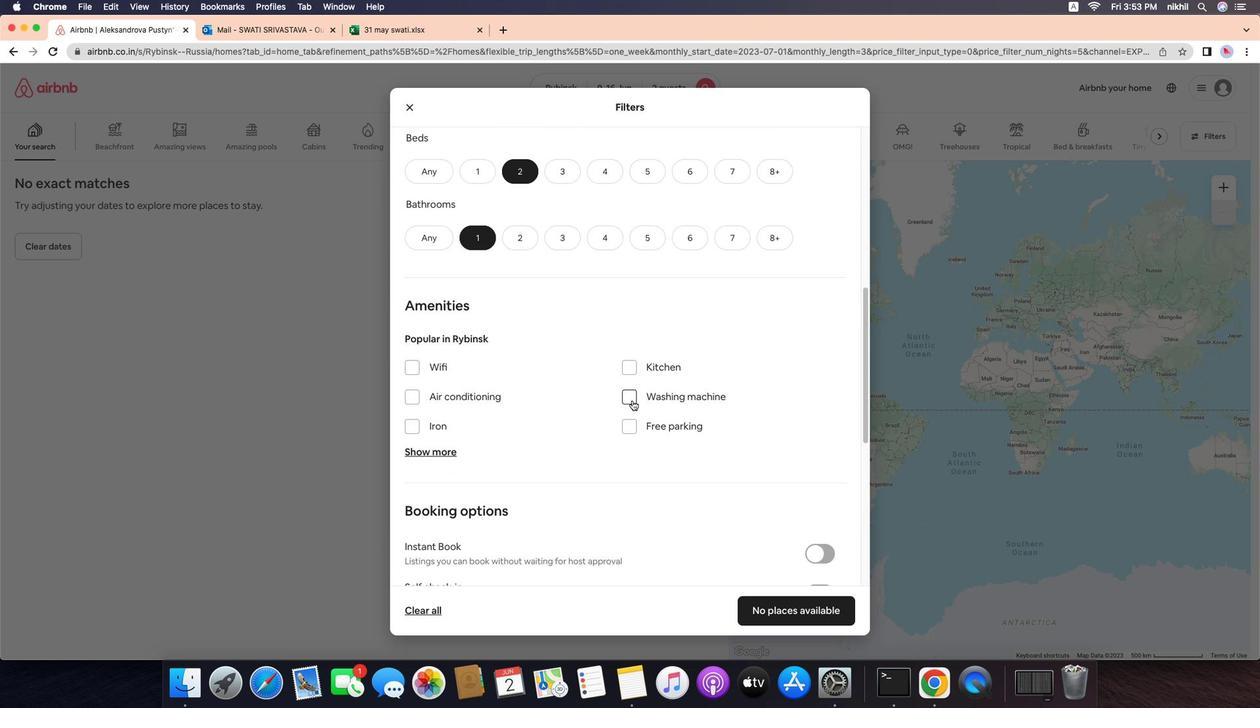 
Action: Mouse scrolled (678, 401) with delta (491, 101)
Screenshot: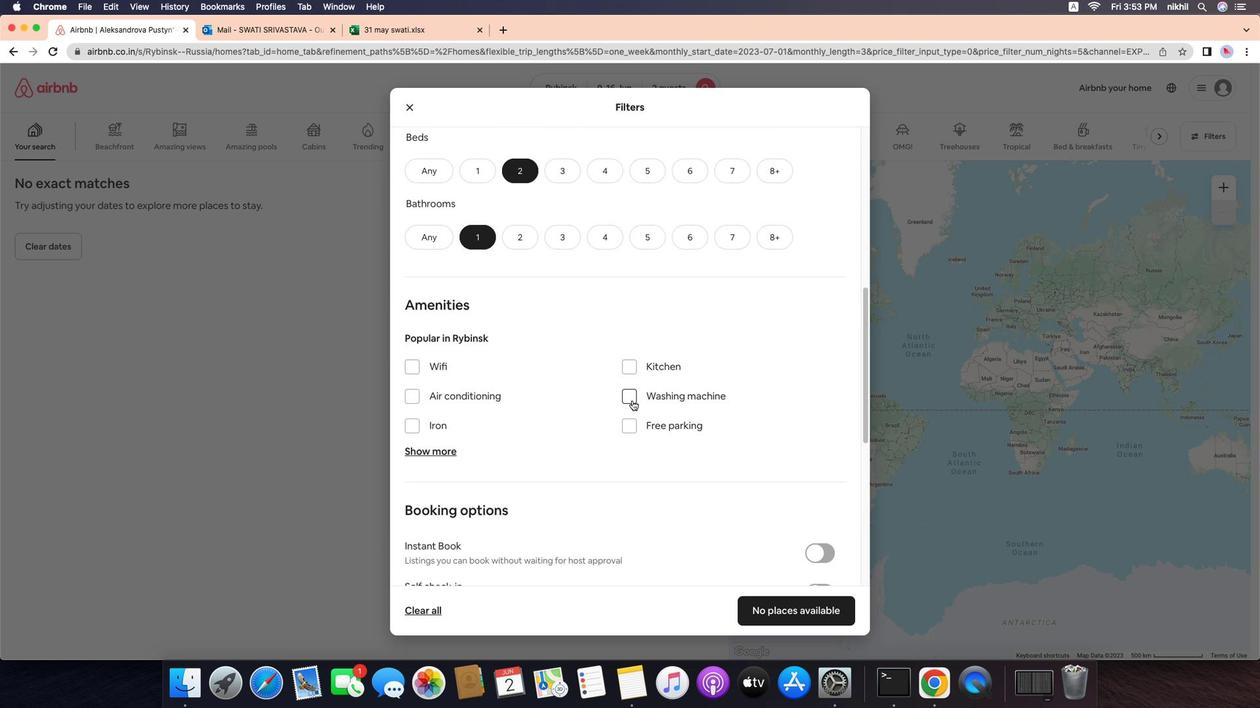 
Action: Mouse scrolled (678, 401) with delta (491, 102)
Screenshot: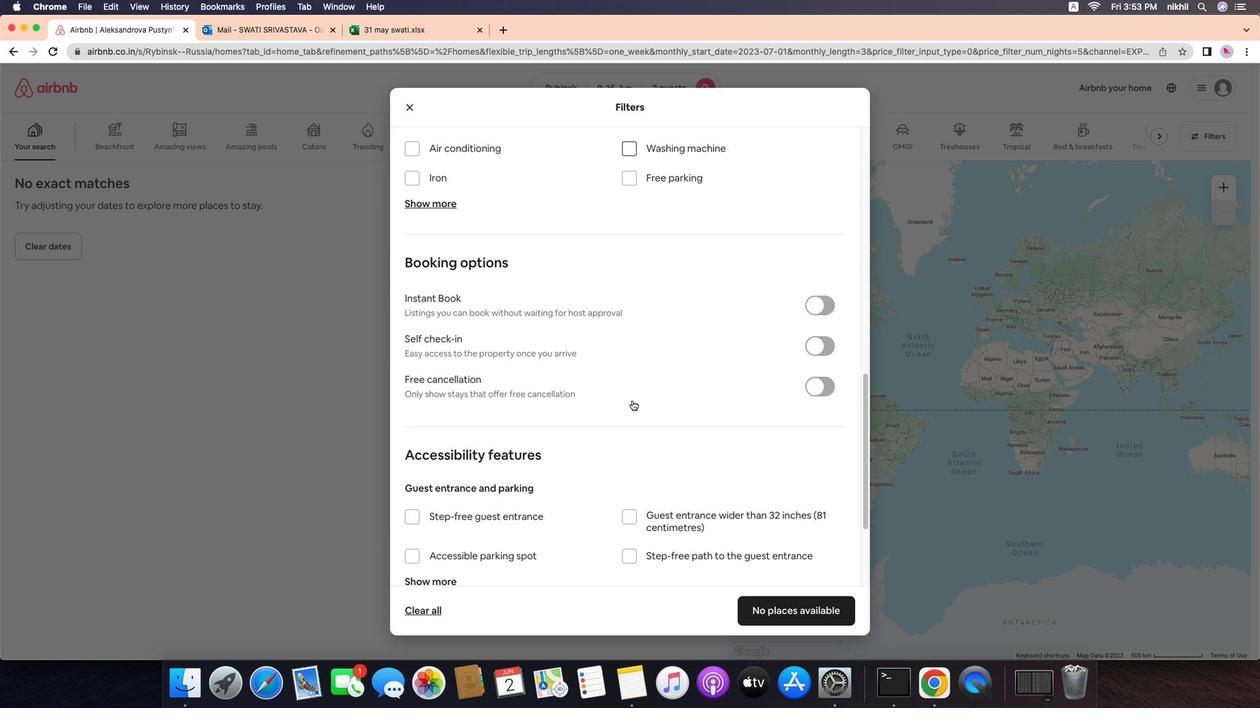
Action: Mouse scrolled (678, 401) with delta (491, 102)
Screenshot: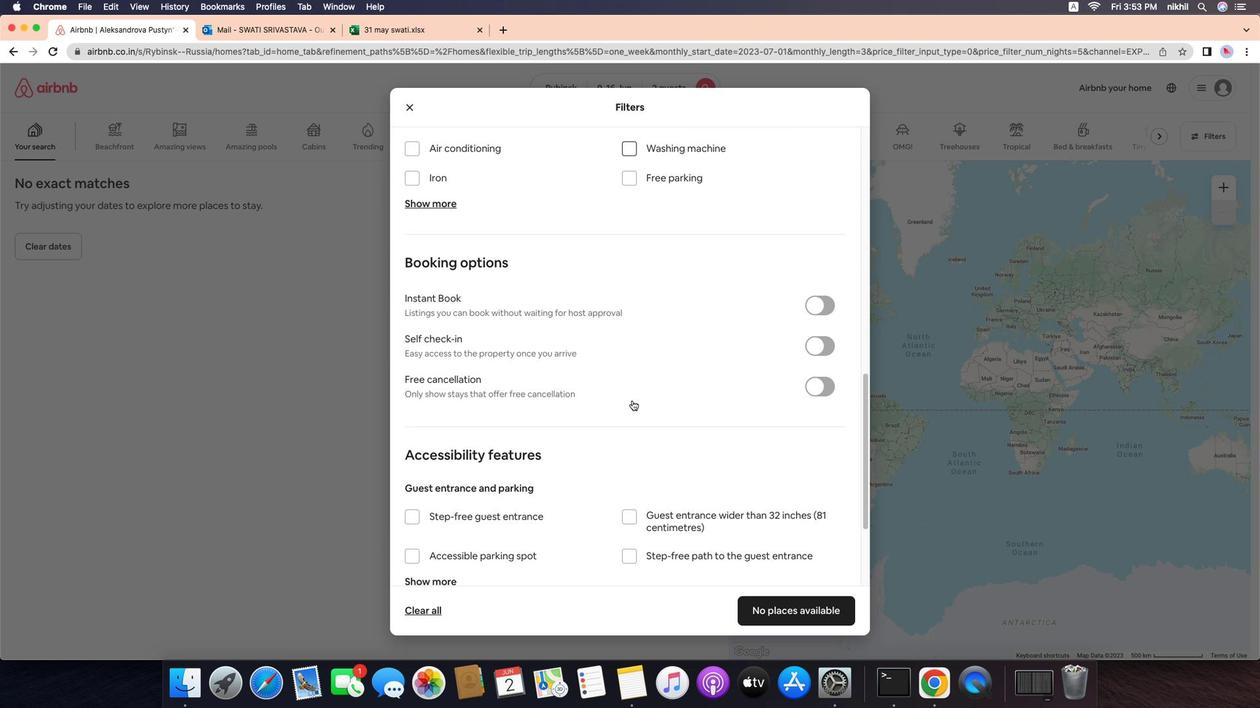 
Action: Mouse scrolled (678, 401) with delta (491, 102)
Screenshot: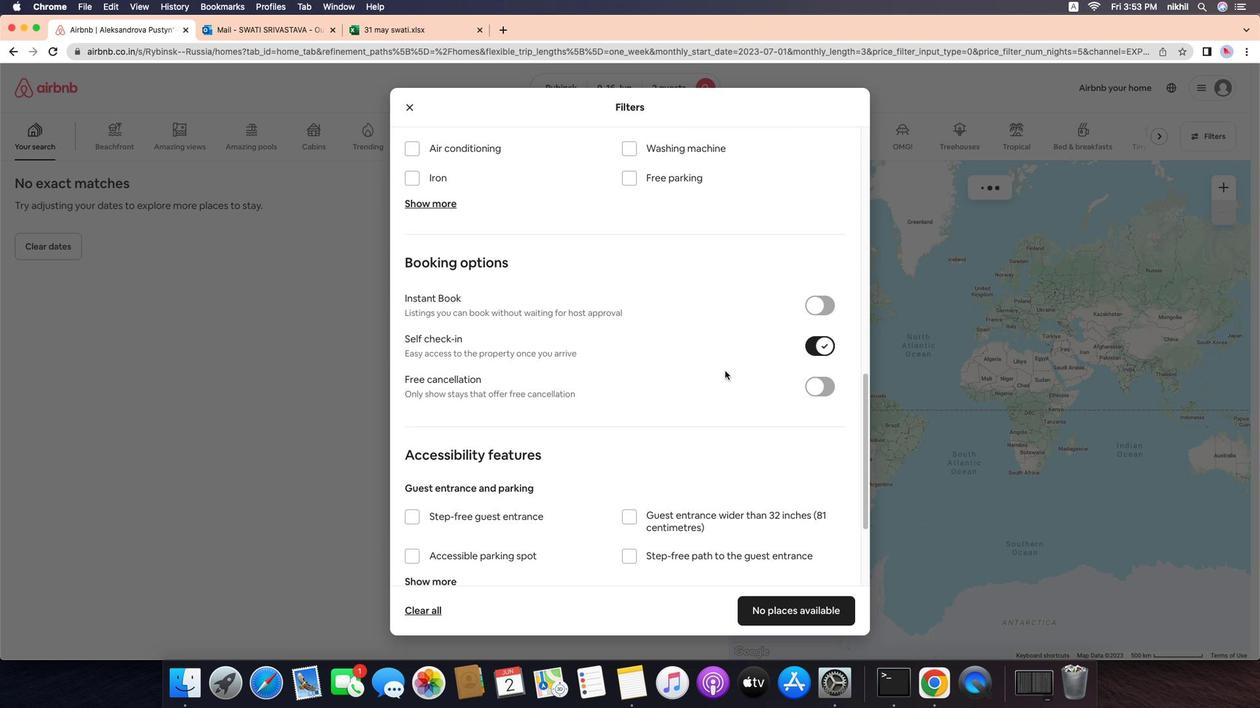 
Action: Mouse scrolled (678, 401) with delta (491, 102)
Screenshot: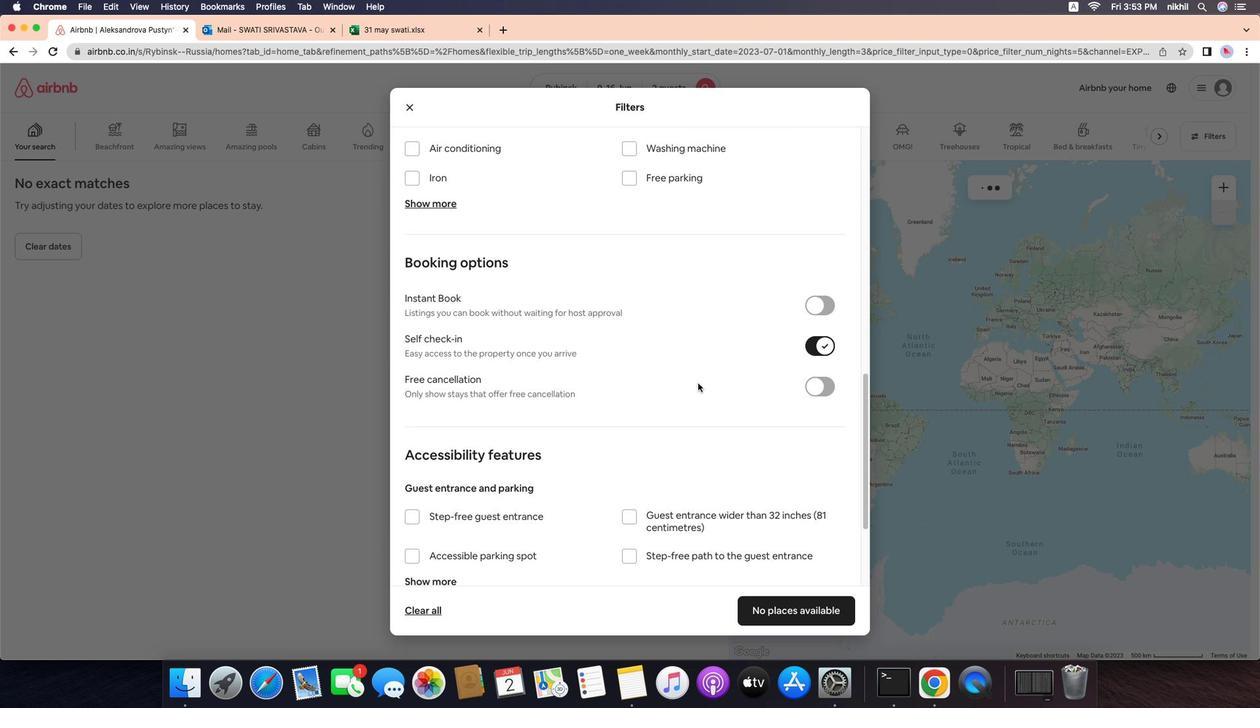 
Action: Mouse scrolled (678, 401) with delta (491, 101)
Screenshot: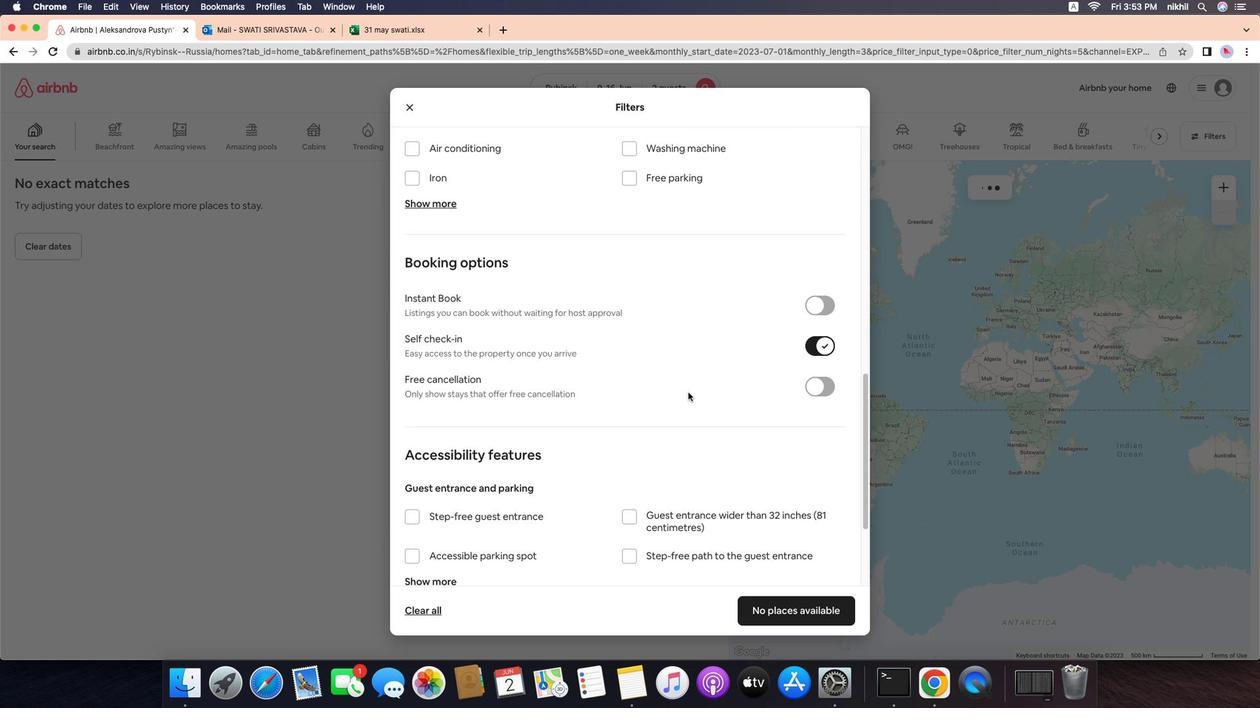 
Action: Mouse scrolled (678, 401) with delta (491, 100)
Screenshot: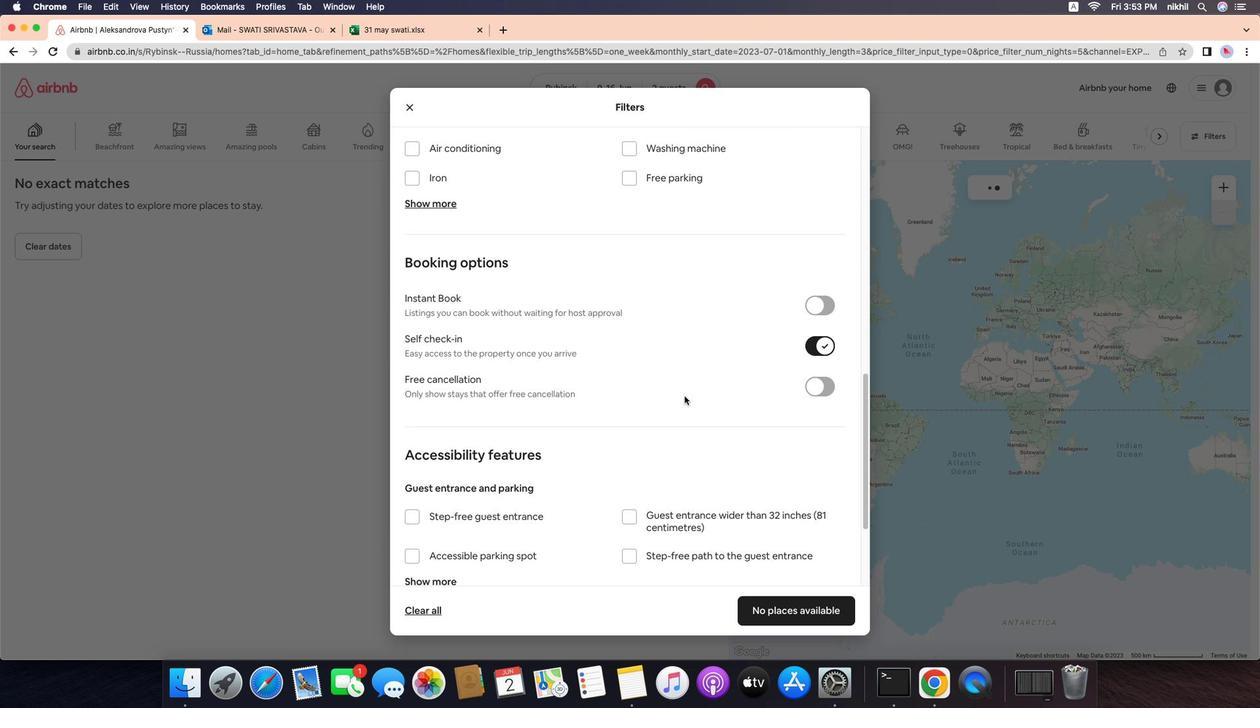 
Action: Mouse moved to (732, 363)
Screenshot: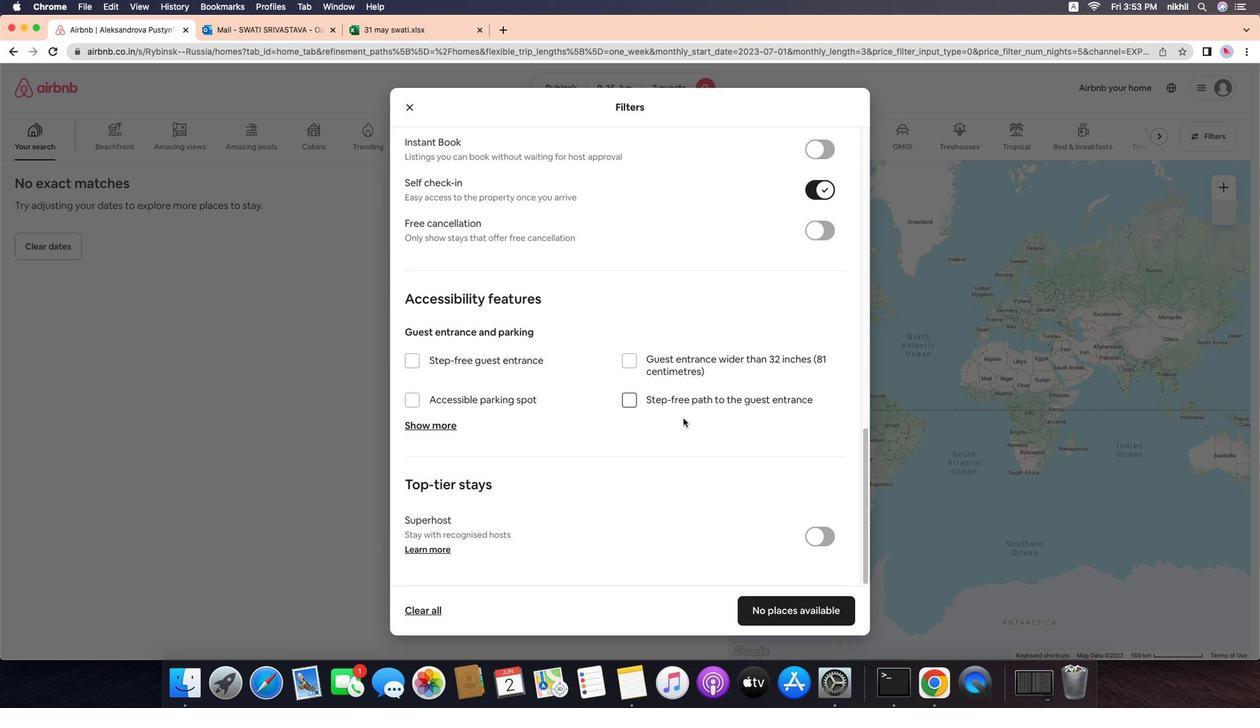 
Action: Mouse pressed left at (732, 363)
Screenshot: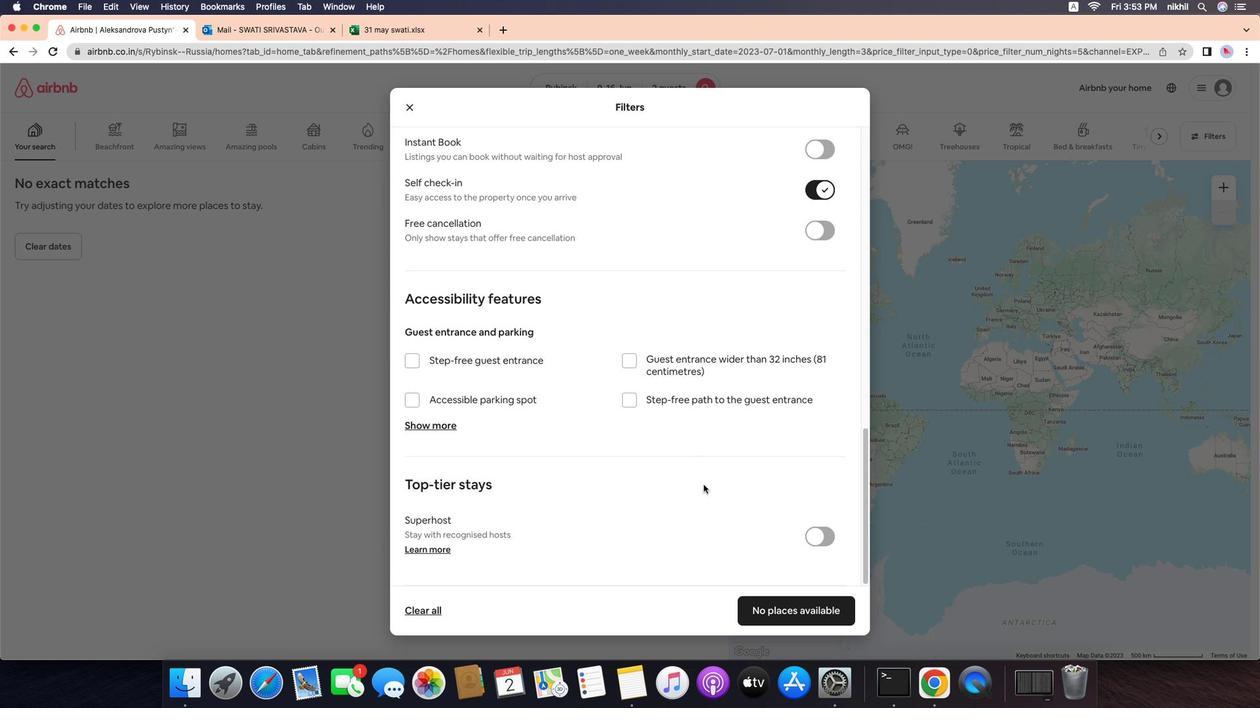 
Action: Mouse moved to (694, 397)
Screenshot: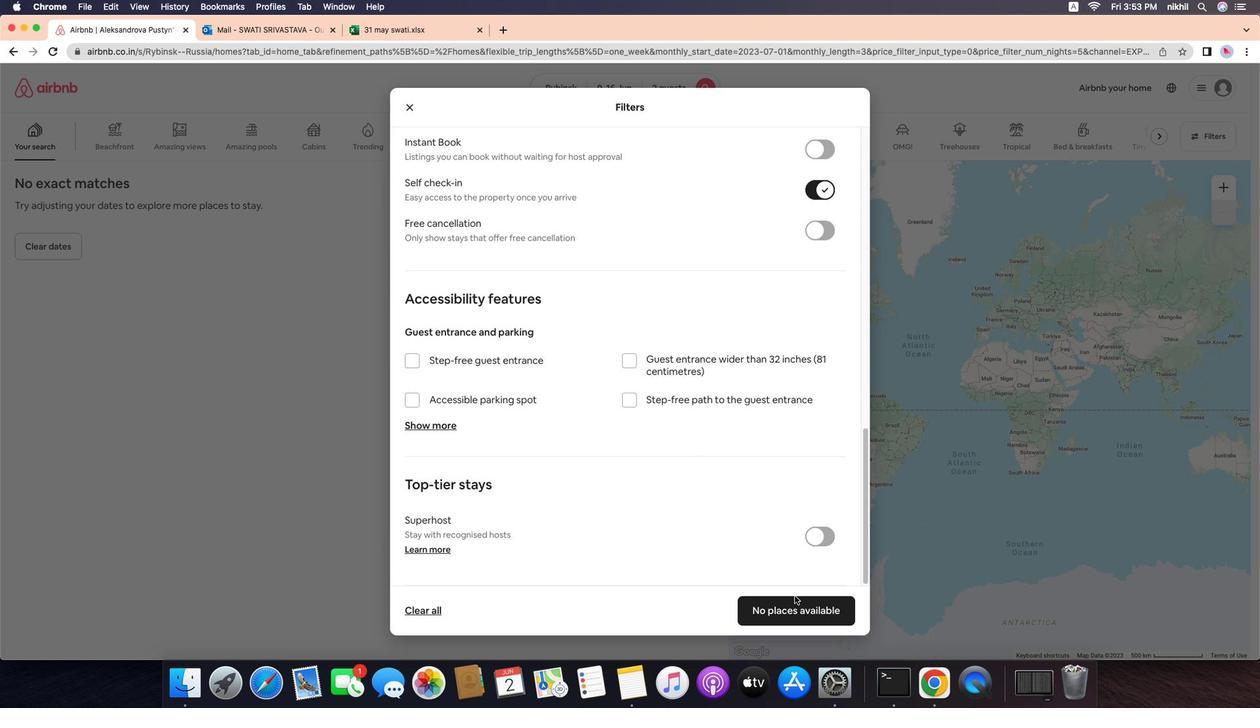 
Action: Mouse scrolled (694, 397) with delta (491, 102)
Screenshot: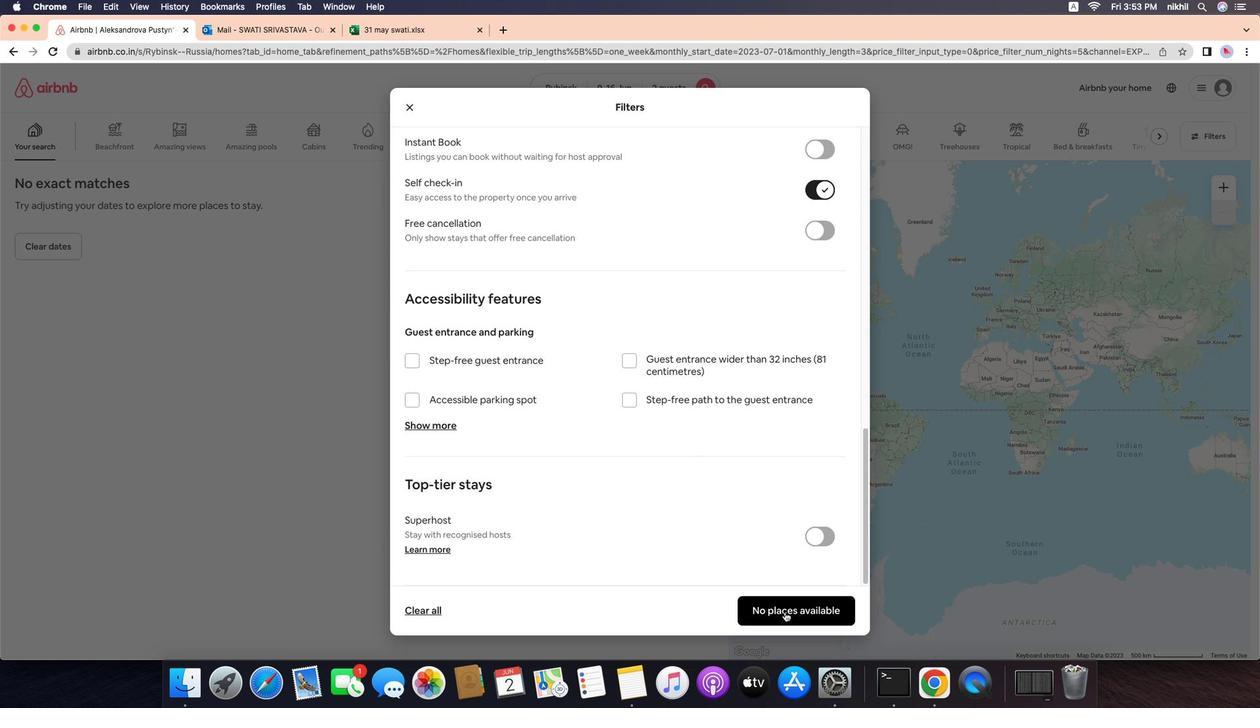 
Action: Mouse scrolled (694, 397) with delta (491, 102)
Screenshot: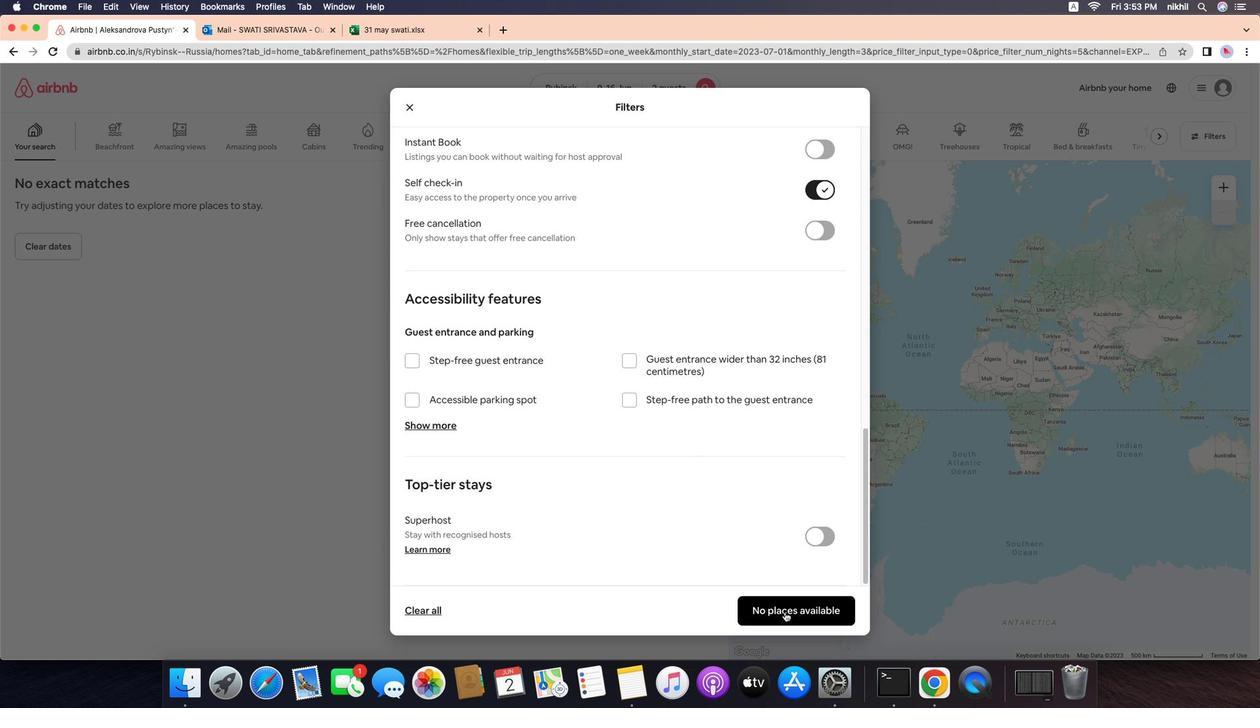 
Action: Mouse scrolled (694, 397) with delta (491, 101)
Screenshot: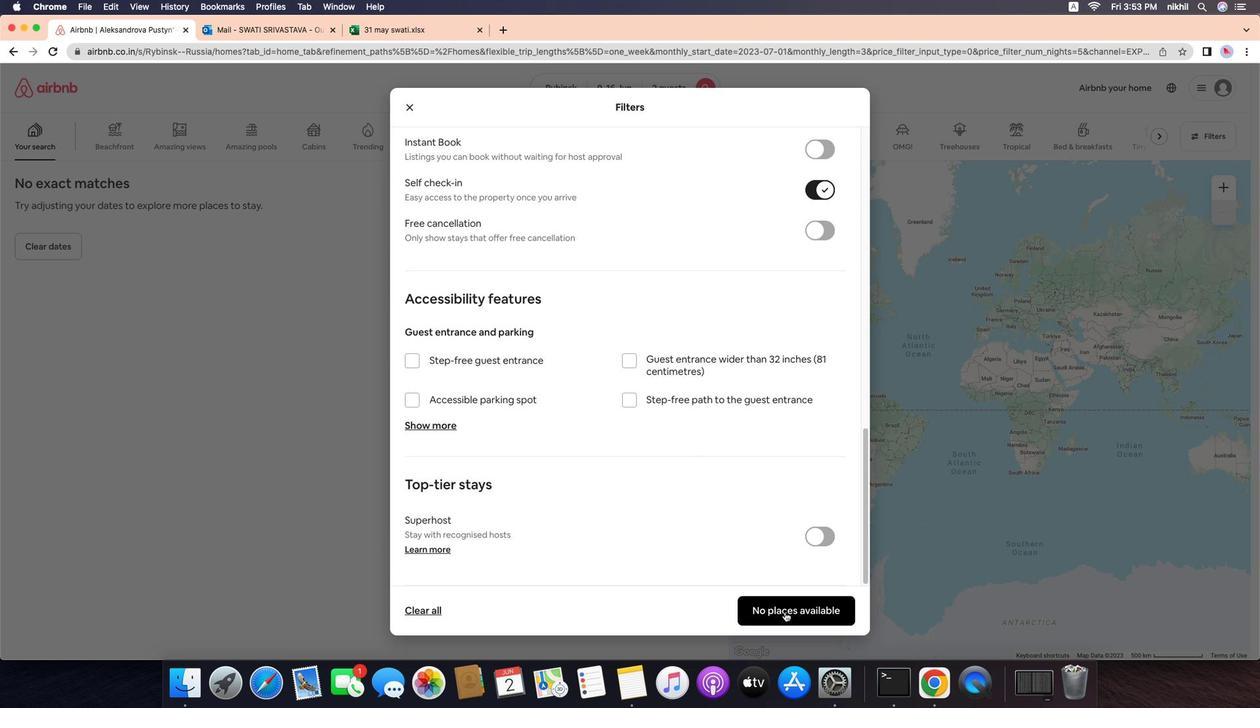 
Action: Mouse scrolled (694, 397) with delta (491, 100)
Screenshot: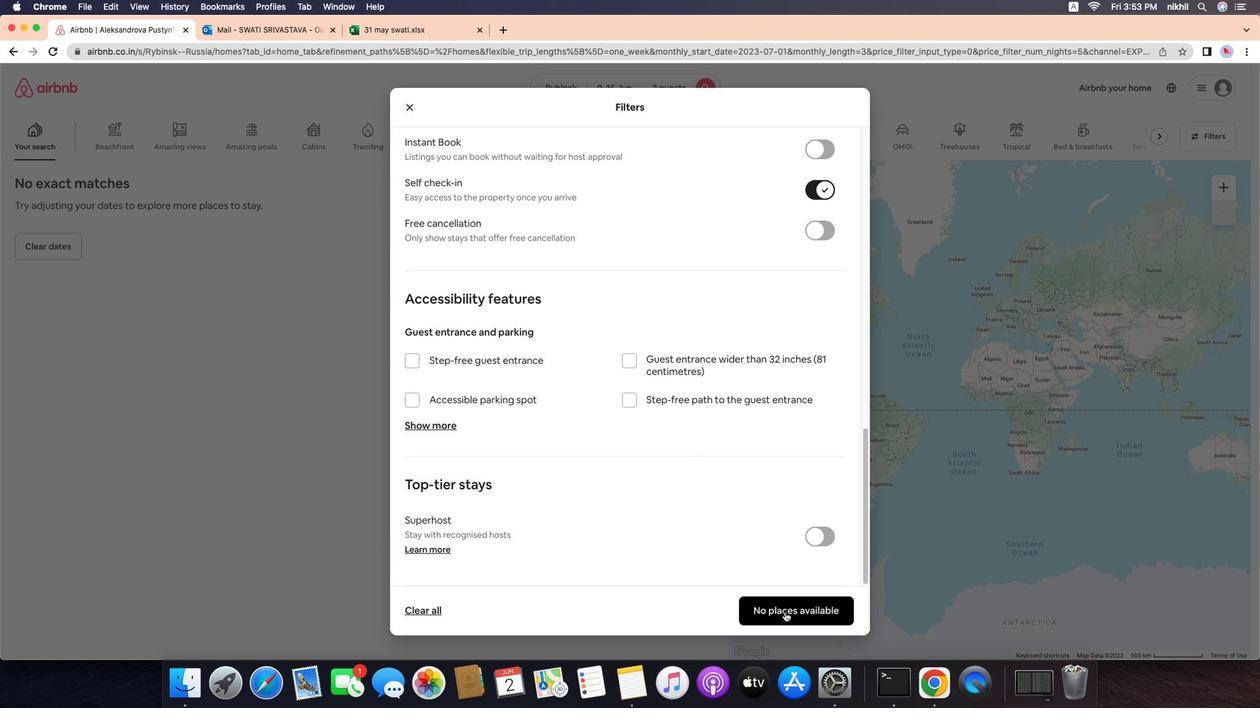 
Action: Mouse scrolled (694, 397) with delta (491, 102)
Screenshot: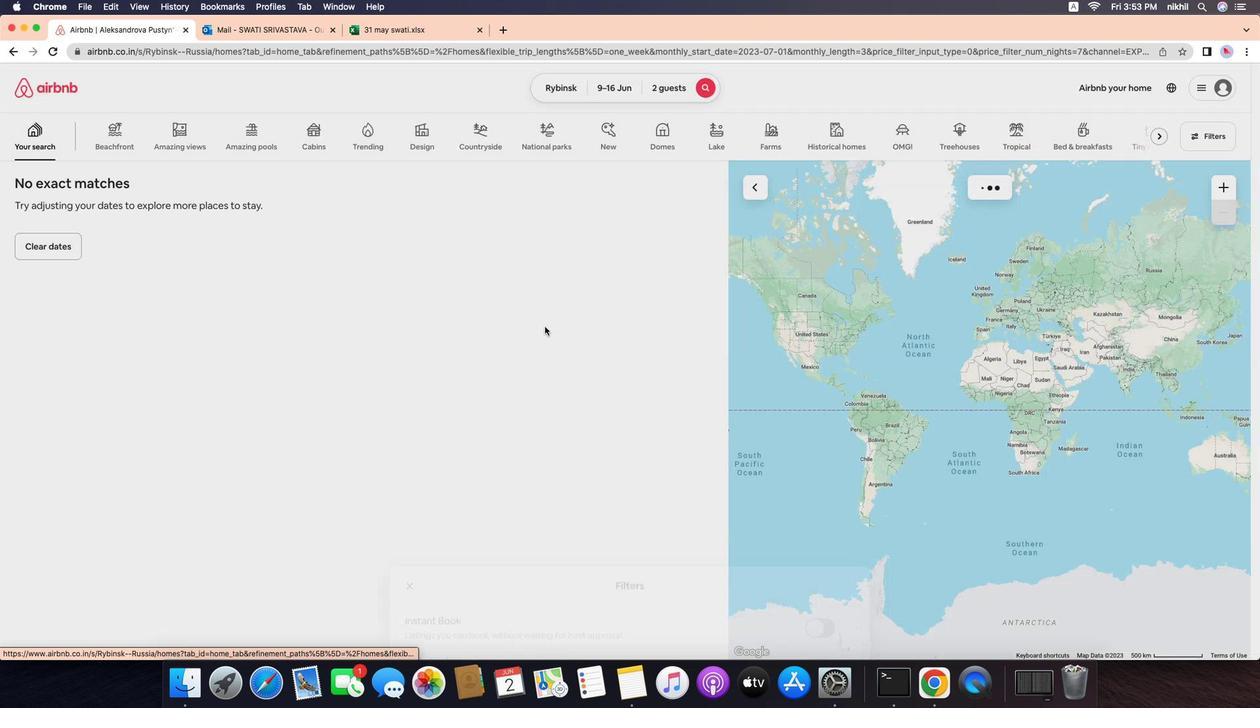 
Action: Mouse scrolled (694, 397) with delta (491, 102)
Screenshot: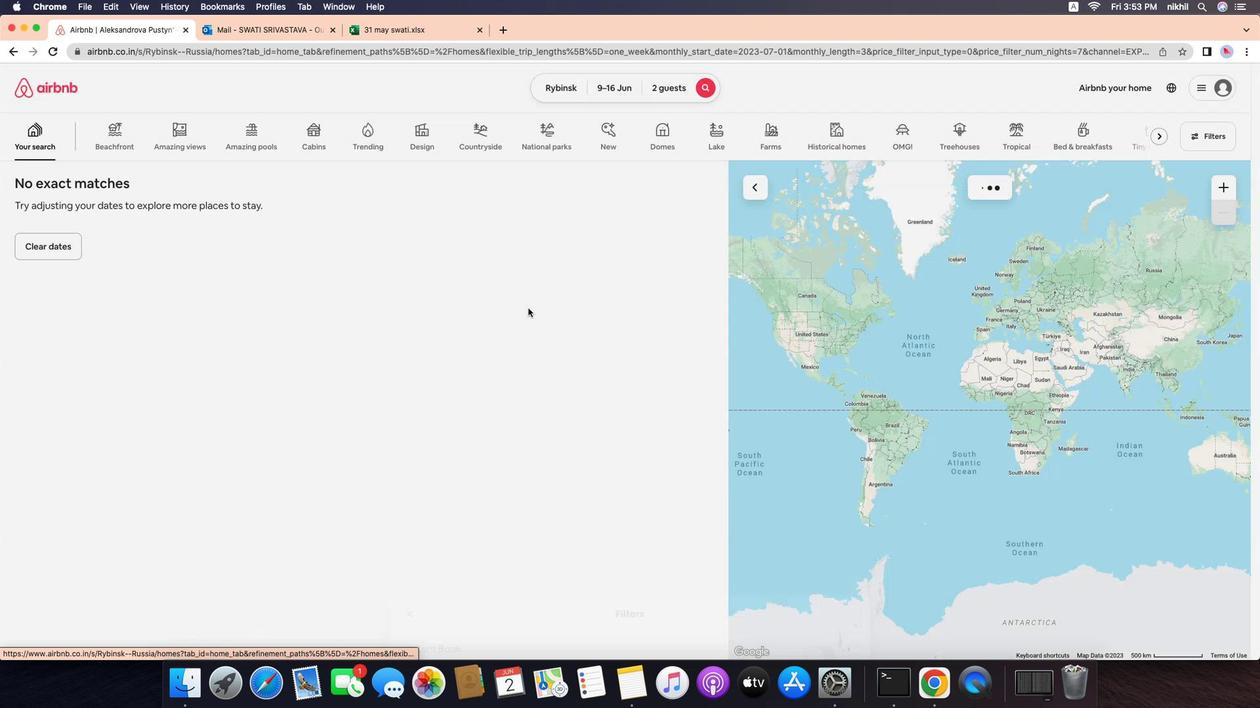 
Action: Mouse scrolled (694, 397) with delta (491, 101)
Screenshot: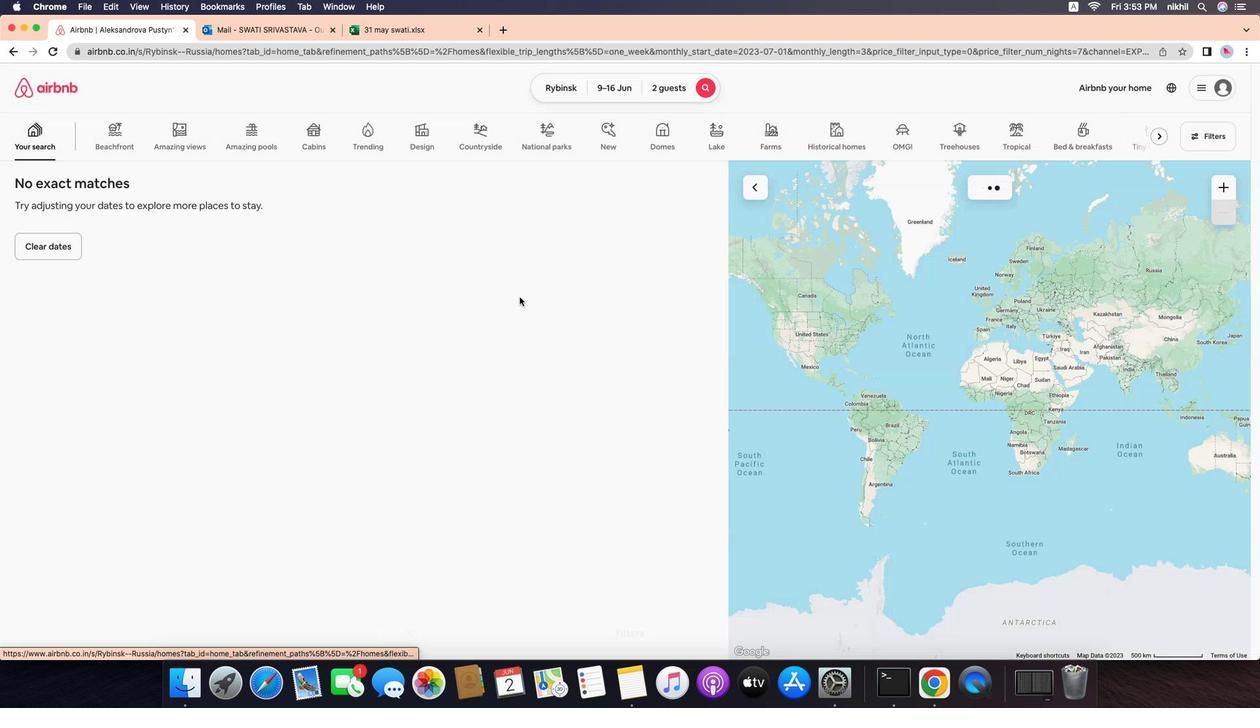 
Action: Mouse scrolled (694, 397) with delta (491, 100)
Screenshot: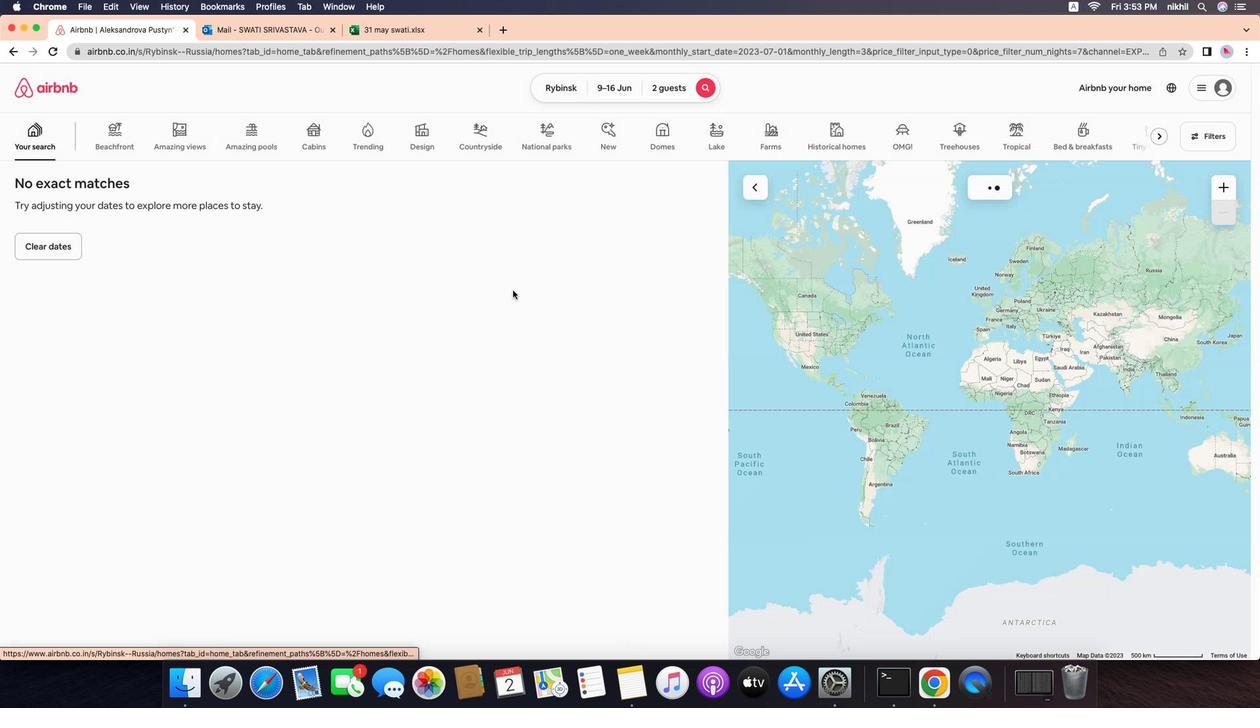 
Action: Mouse moved to (724, 557)
Screenshot: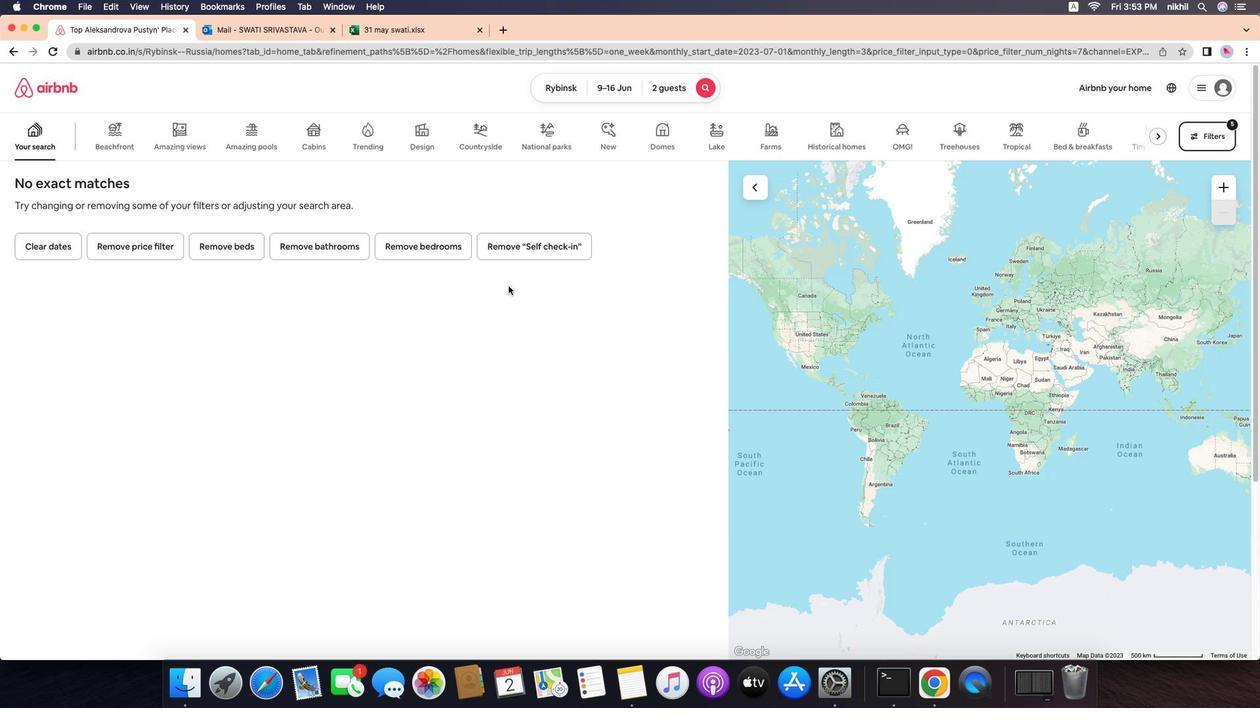 
Action: Mouse pressed left at (724, 557)
Screenshot: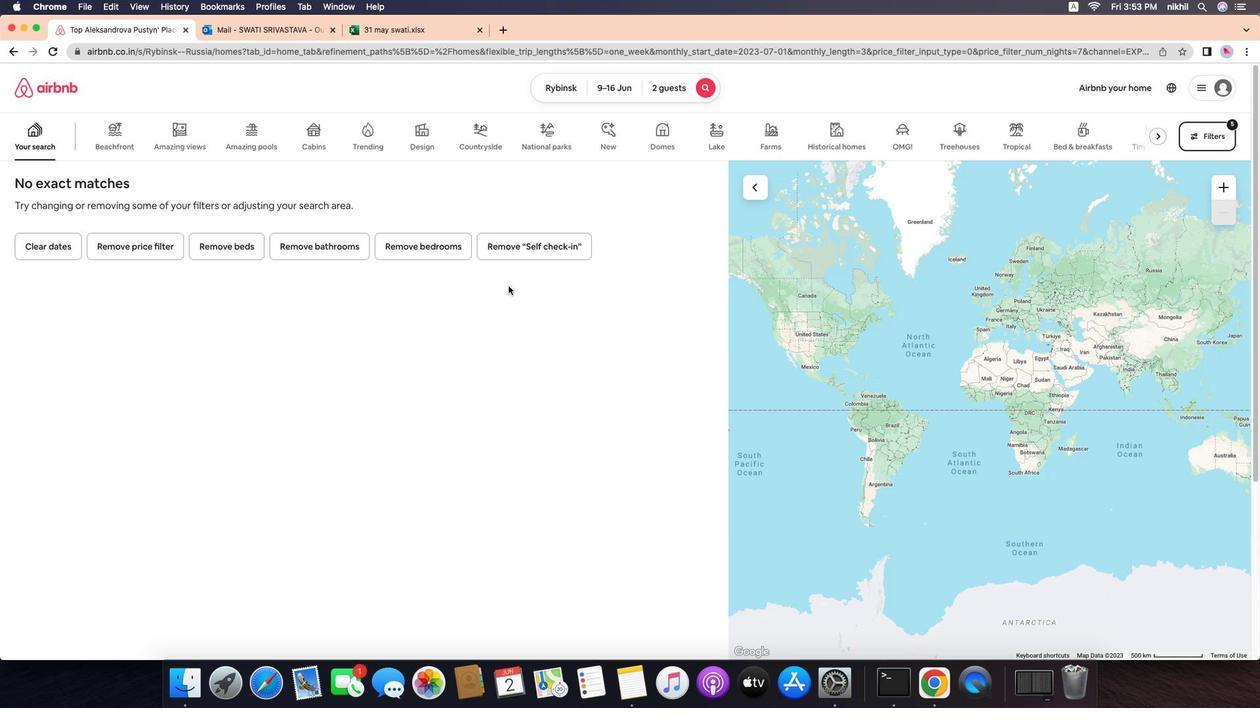 
Action: Mouse moved to (641, 315)
Screenshot: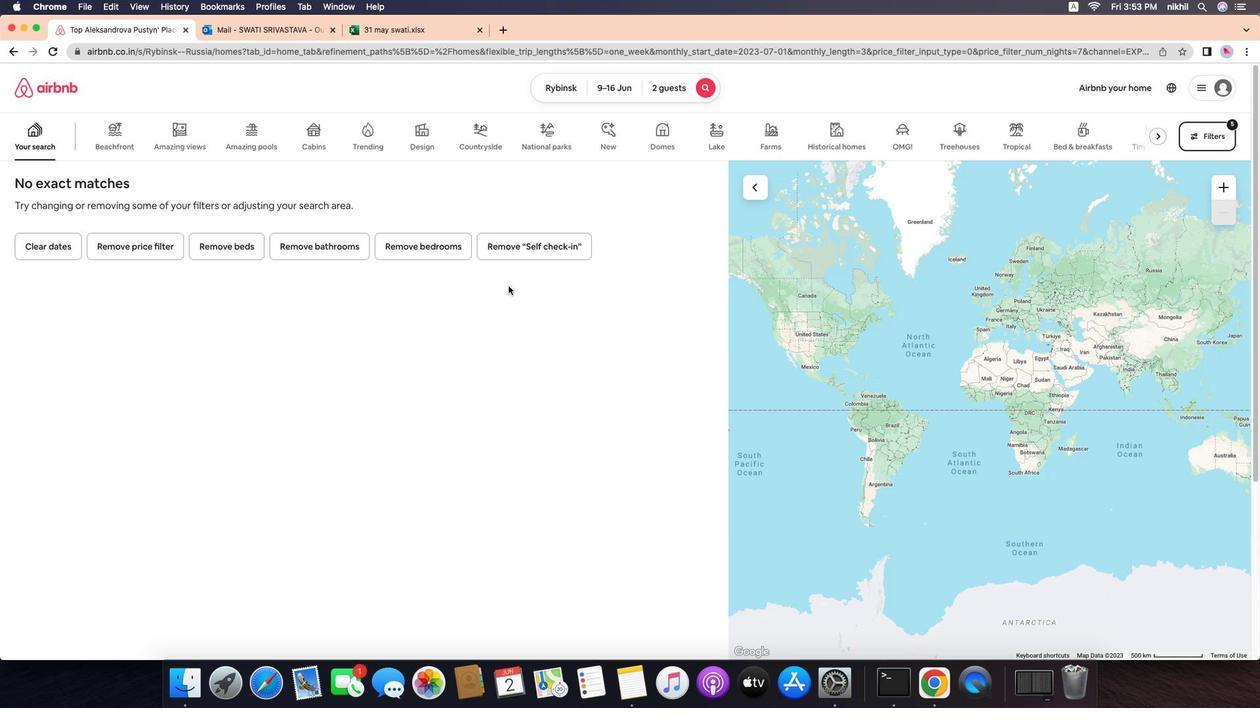 
